 Task: Add an event with the title Product Enhancement Discussion and Roadmap Planning, date ''2023/10/19'', time 9:15 AM to 11:15 AMand add a description: A Monthly Financial Review is a recurring meeting or process where the financial performance and health of an organization are assessed and analyzed. It provides a comprehensive overview of the company''s financial status, including revenue, expenses, profitability, cash flow, and key financial metrics.Select event color  Tangerine . Add location for the event as: 654 Friedrichstraße, Berlin, Germany, logged in from the account softage.5@softage.netand send the event invitation to softage.1@softage.net and softage.2@softage.net. Set a reminder for the event Weekly on Sunday
Action: Mouse moved to (59, 134)
Screenshot: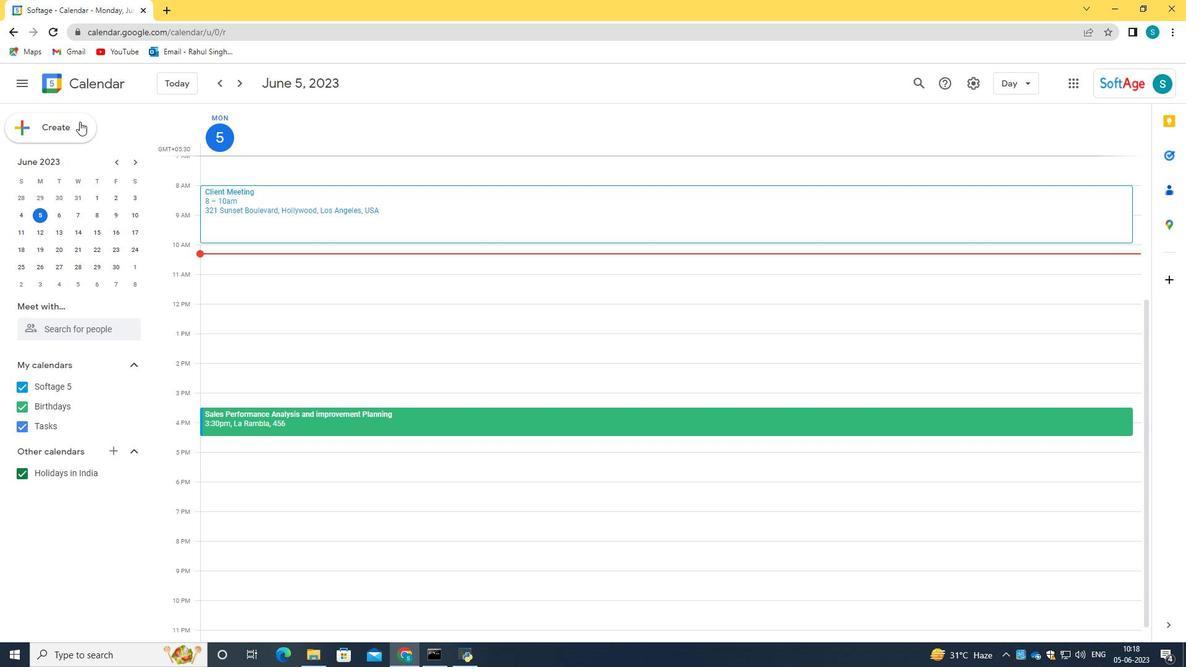 
Action: Mouse pressed left at (59, 134)
Screenshot: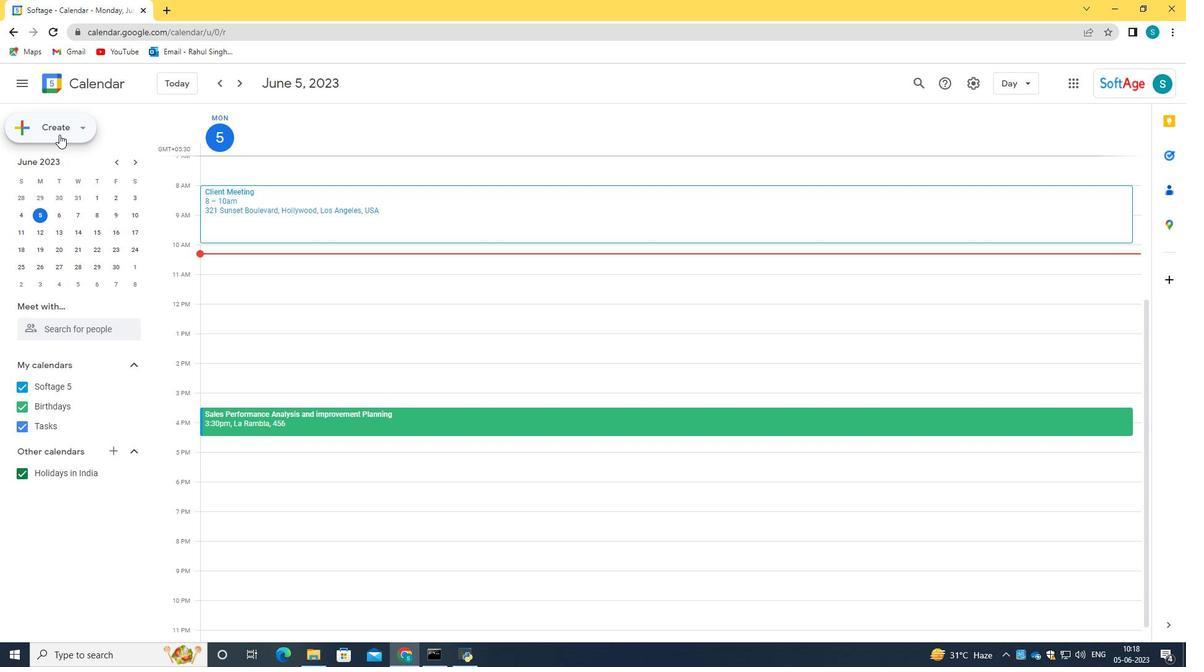 
Action: Mouse moved to (66, 166)
Screenshot: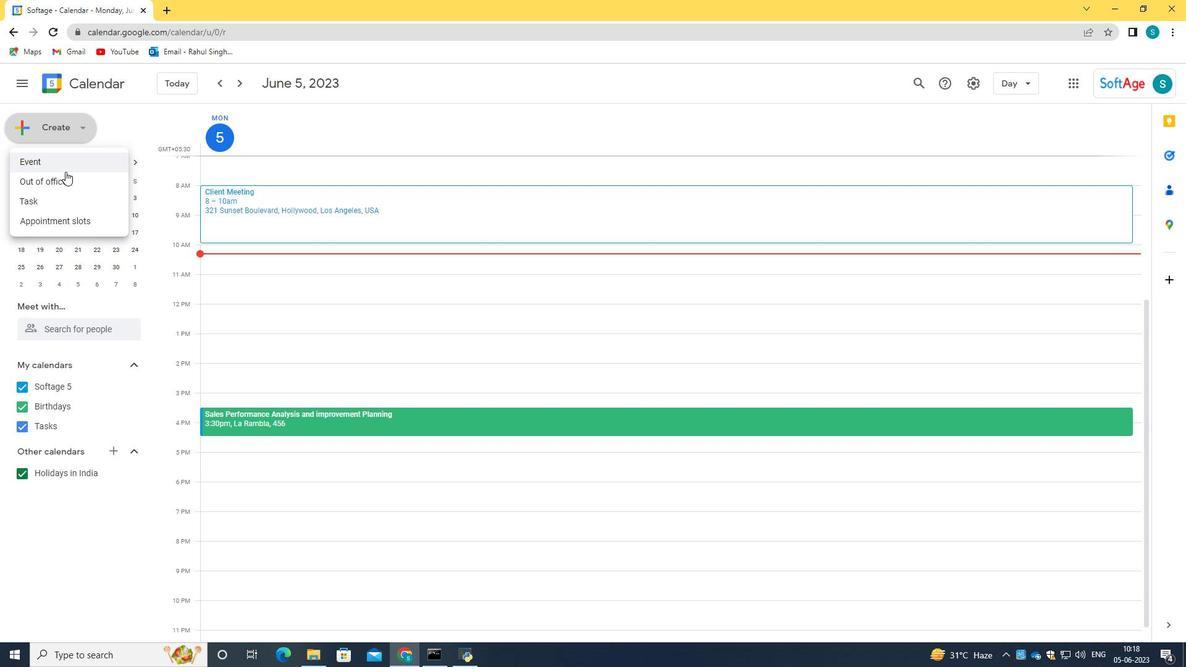 
Action: Mouse pressed left at (66, 166)
Screenshot: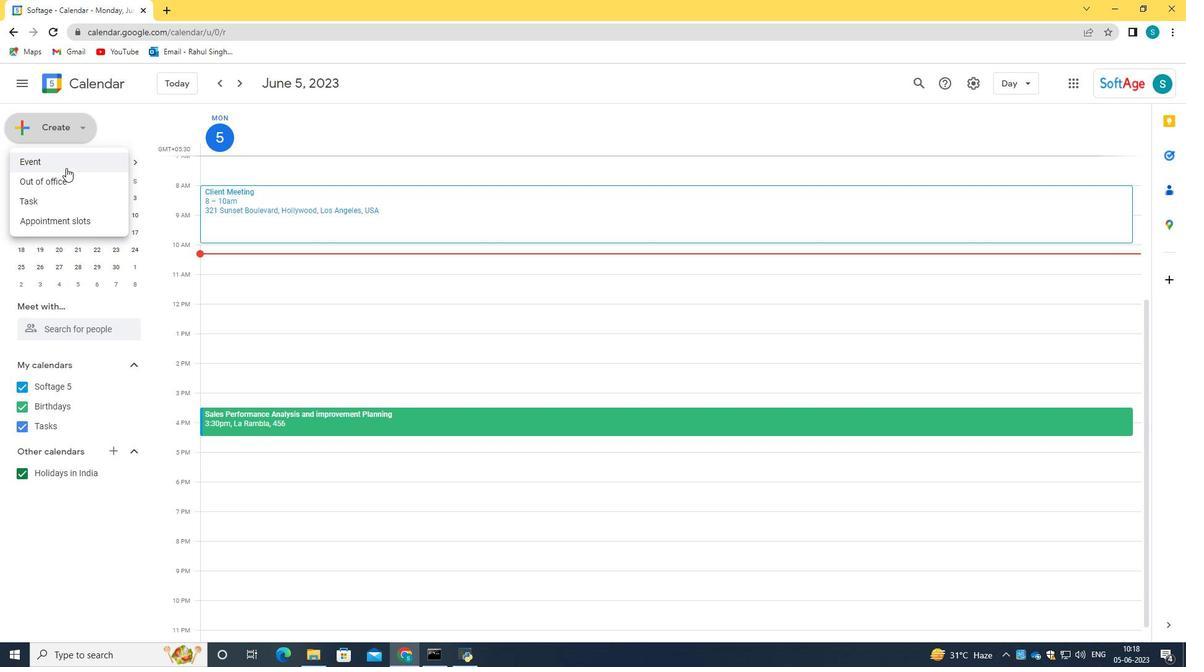 
Action: Mouse moved to (683, 502)
Screenshot: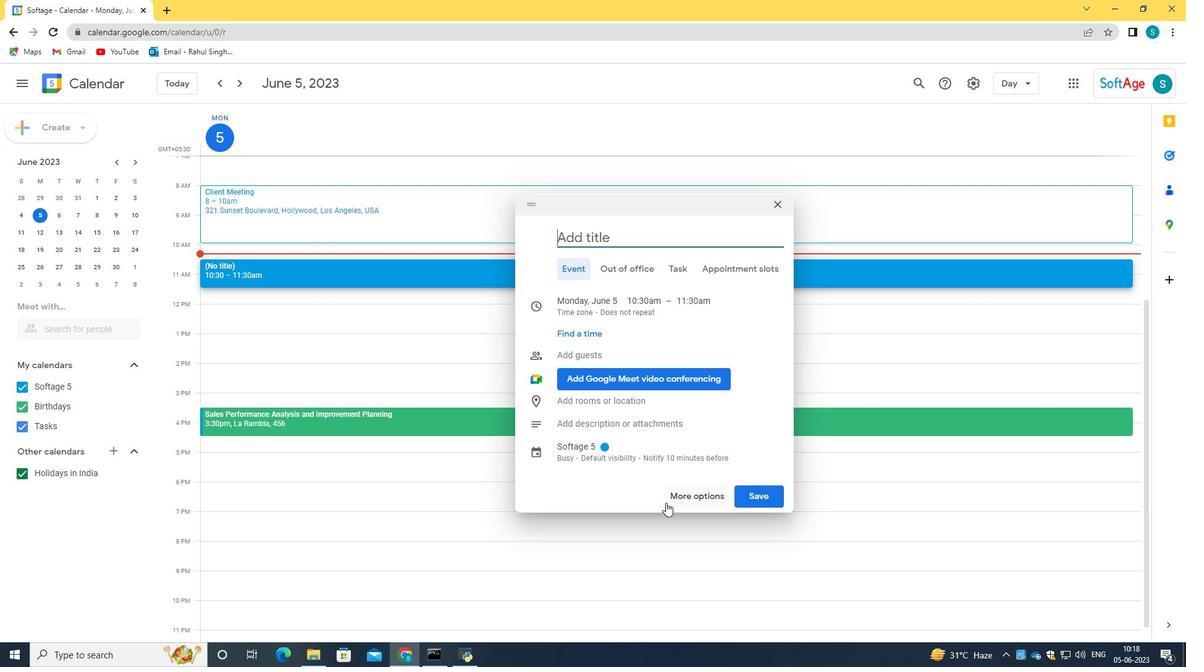 
Action: Mouse pressed left at (683, 502)
Screenshot: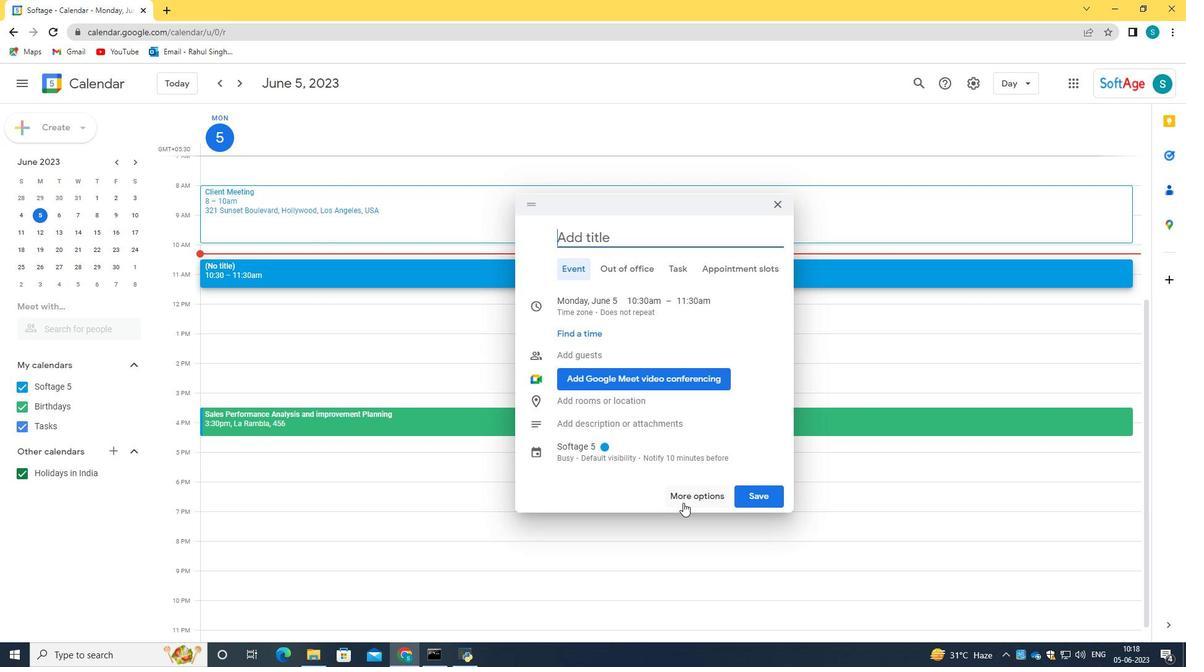 
Action: Mouse moved to (211, 92)
Screenshot: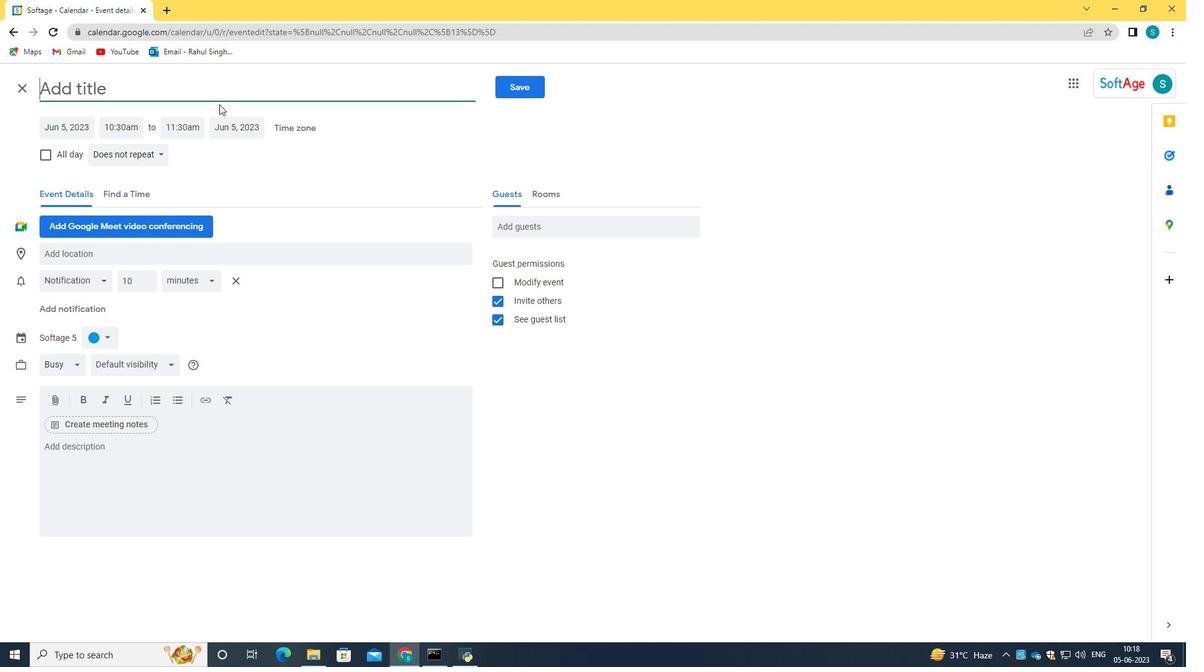 
Action: Mouse pressed left at (211, 92)
Screenshot: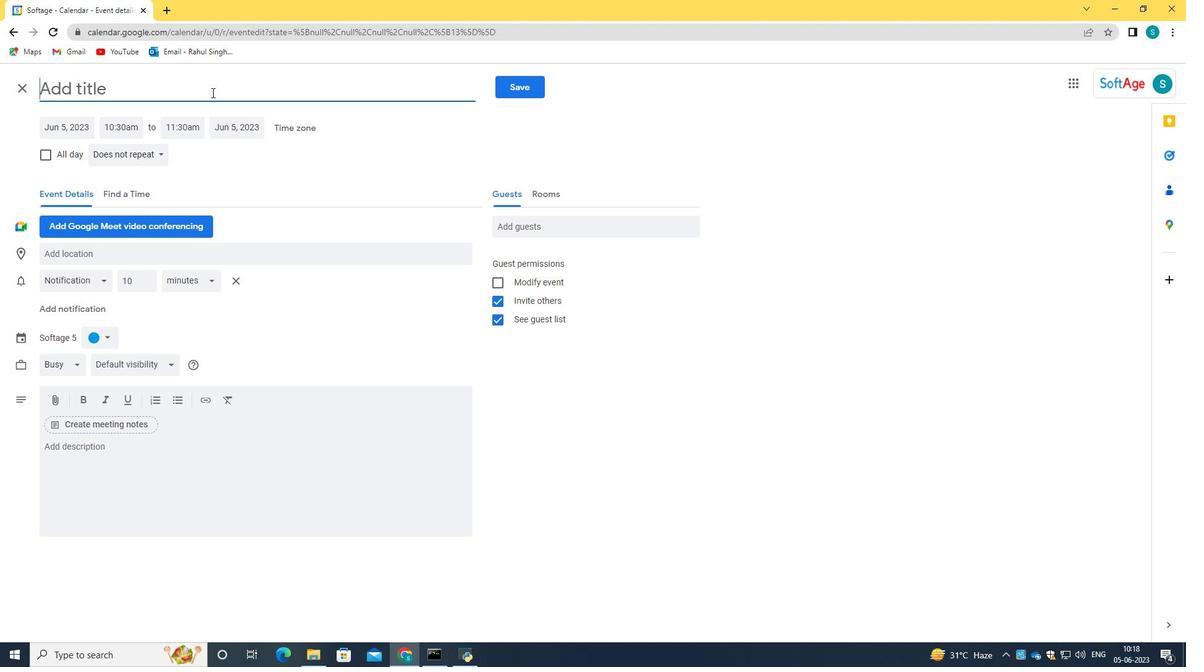 
Action: Key pressed <Key.caps_lock>P<Key.caps_lock>roduct<Key.space><Key.caps_lock>E<Key.caps_lock>nhancement<Key.space><Key.caps_lock>D<Key.caps_lock>iscussion<Key.space>and<Key.space><Key.caps_lock>R<Key.caps_lock>oadmap<Key.space><Key.caps_lock>O<Key.backspace>P<Key.caps_lock>lanning<Key.tab><Key.tab>2023/10/19<Key.tab>9<Key.shift_r><Key.shift_r><Key.shift_r><Key.shift_r><Key.shift_r><Key.shift_r>:15<Key.space>am<Key.tab>11<Key.shift_r>:15<Key.space><Key.shift>am
Screenshot: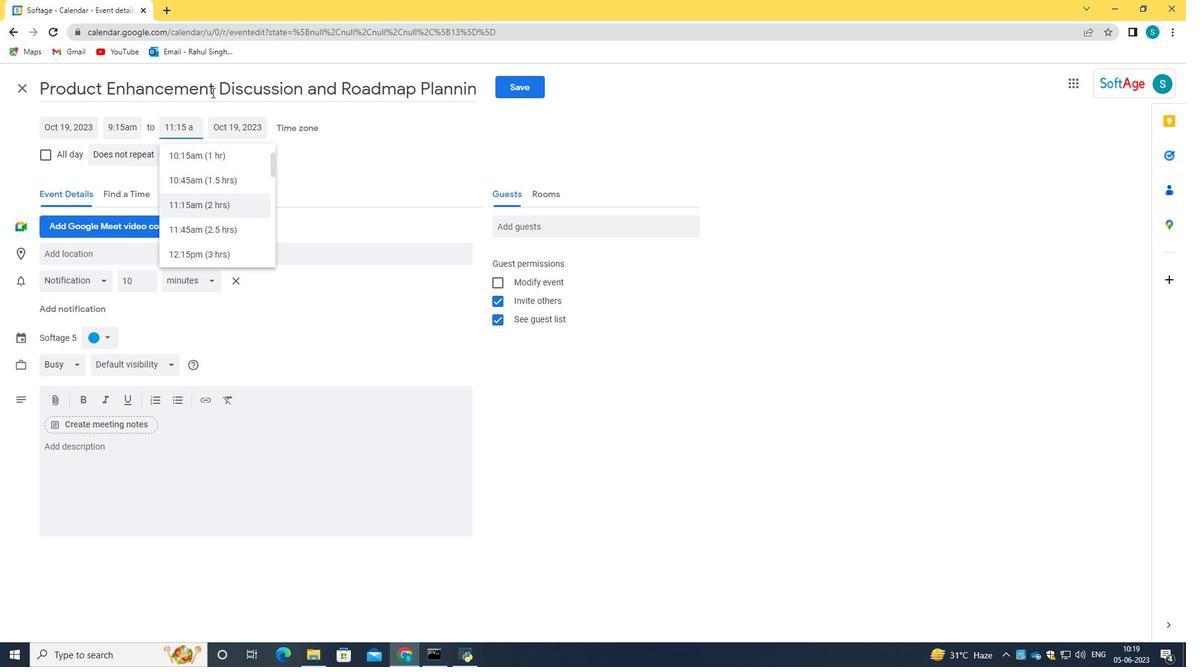 
Action: Mouse moved to (254, 202)
Screenshot: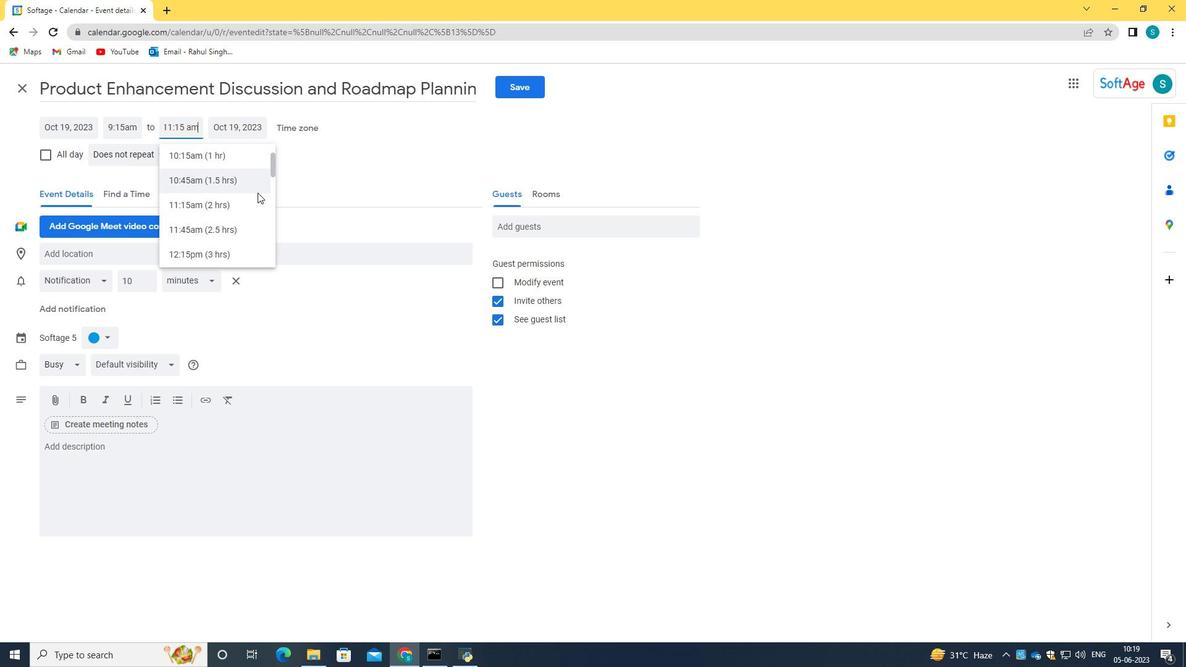 
Action: Mouse pressed left at (254, 202)
Screenshot: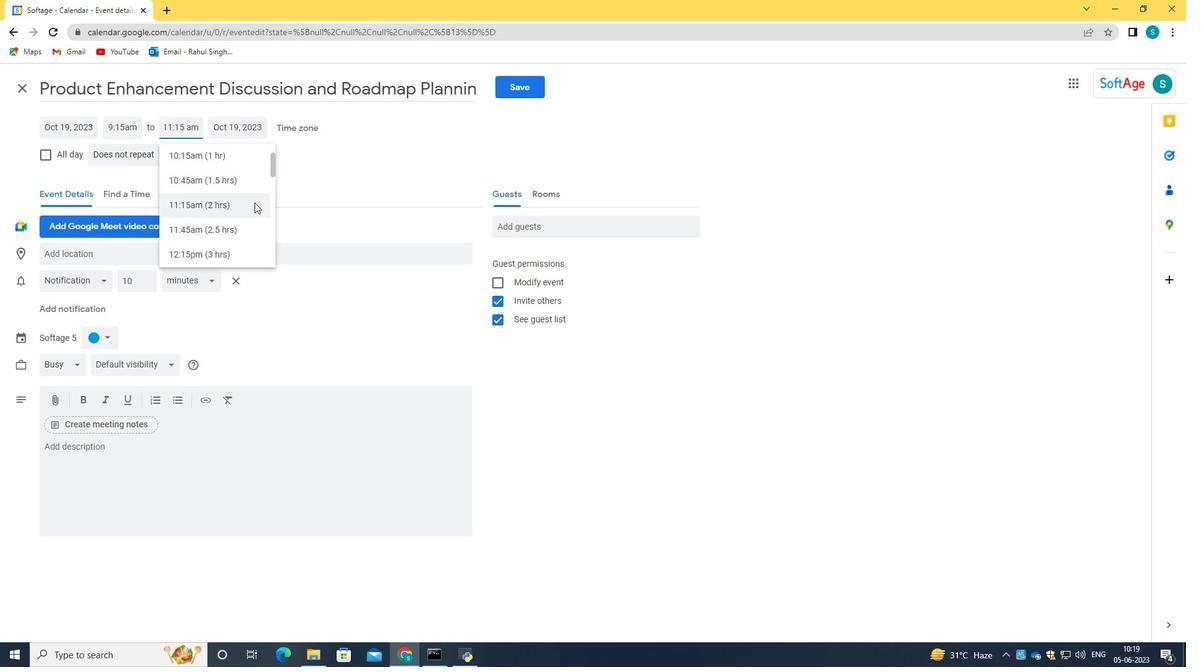 
Action: Mouse moved to (126, 480)
Screenshot: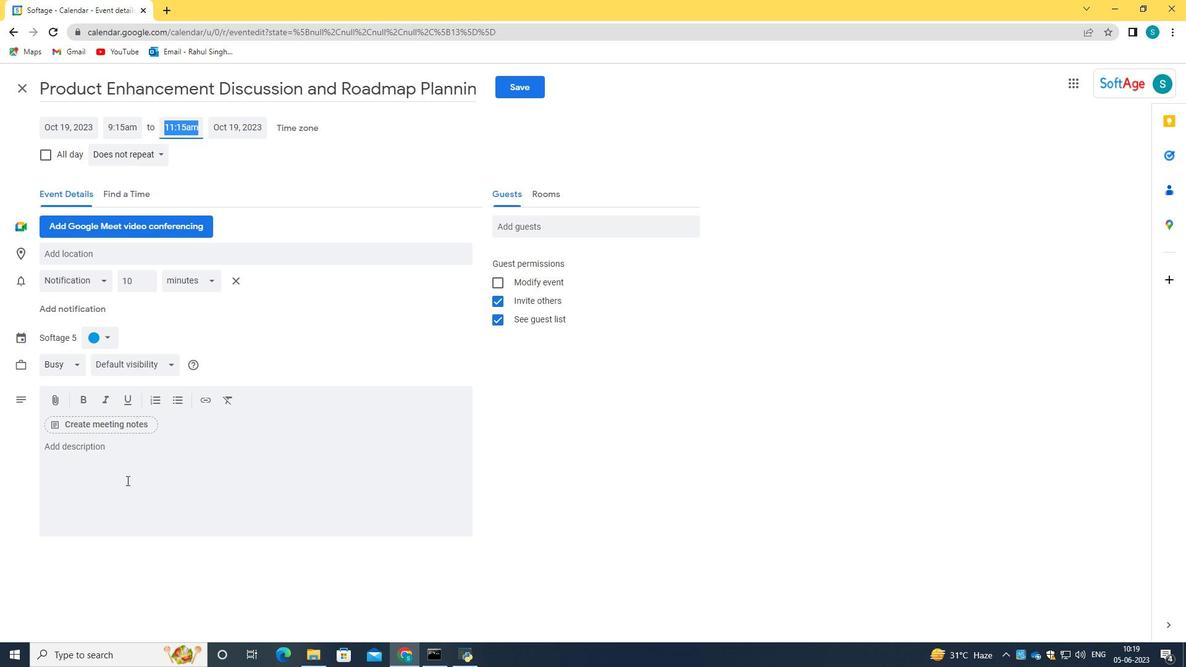 
Action: Mouse pressed left at (126, 480)
Screenshot: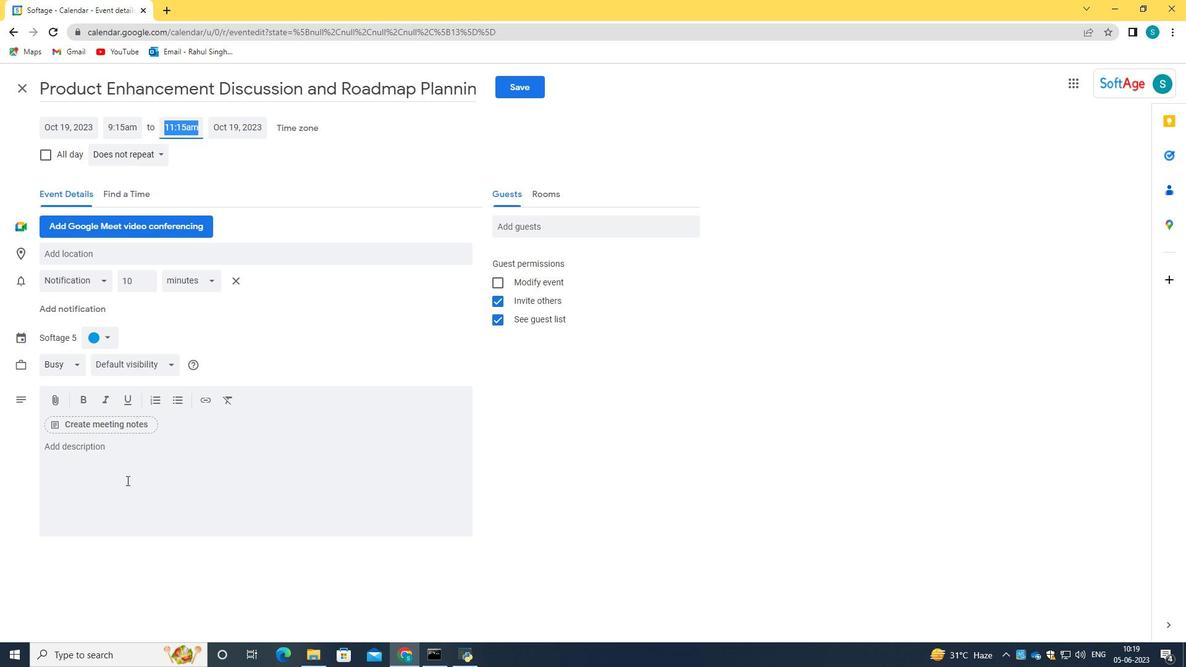 
Action: Key pressed <Key.caps_lock>A<Key.space><Key.caps_lock>m<Key.caps_lock>ON<Key.backspace><Key.backspace><Key.backspace>M<Key.caps_lock>onthlyu<Key.space><Key.backspace><Key.backspace><Key.space><Key.caps_lock>F<Key.caps_lock>o<Key.backspace>inancial<Key.space><Key.caps_lock>R<Key.caps_lock>eview<Key.space>is<Key.space>a<Key.space>recurring<Key.space>meeting<Key.space>or<Key.space>process<Key.space>where<Key.space><Key.space>the<Key.space>financial<Key.space>performance<Key.space>and<Key.space>health<Key.space>of<Key.space>an<Key.space>organization<Key.space>are<Key.space>assessed<Key.space>and<Key.space>analyzed<Key.space><Key.backspace><Key.backspace><Key.backspace><Key.backspace><Key.backspace><Key.backspace>lyzed.<Key.space><Key.caps_lock>I<Key.caps_lock>t<Key.space>
Screenshot: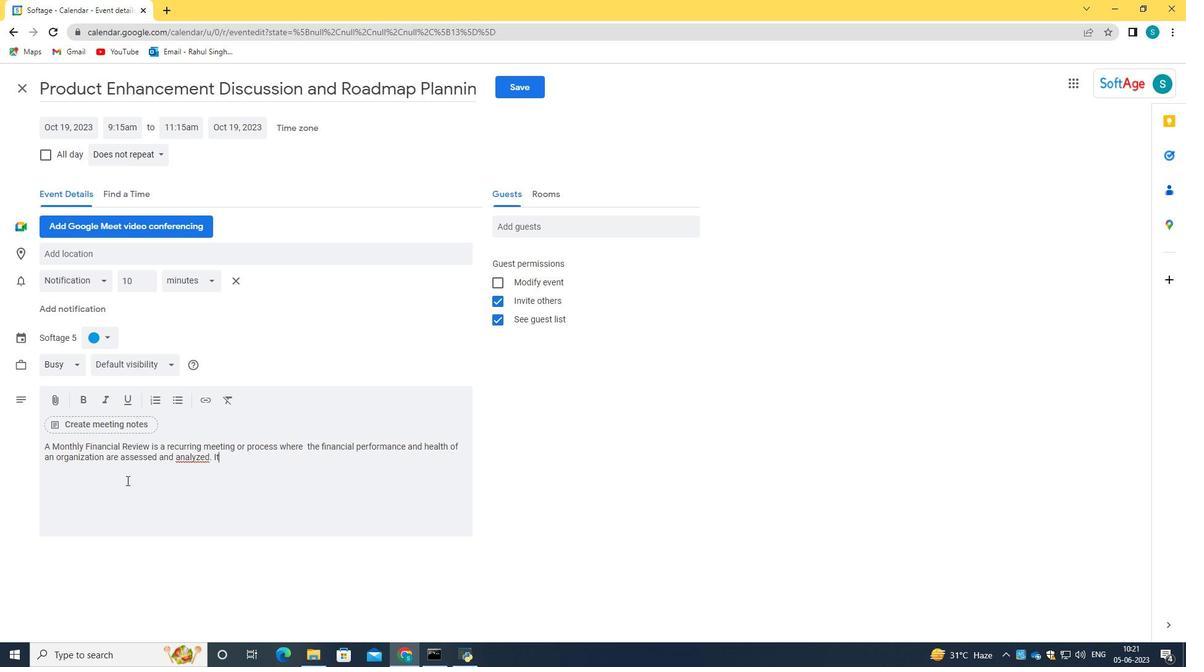 
Action: Mouse moved to (192, 454)
Screenshot: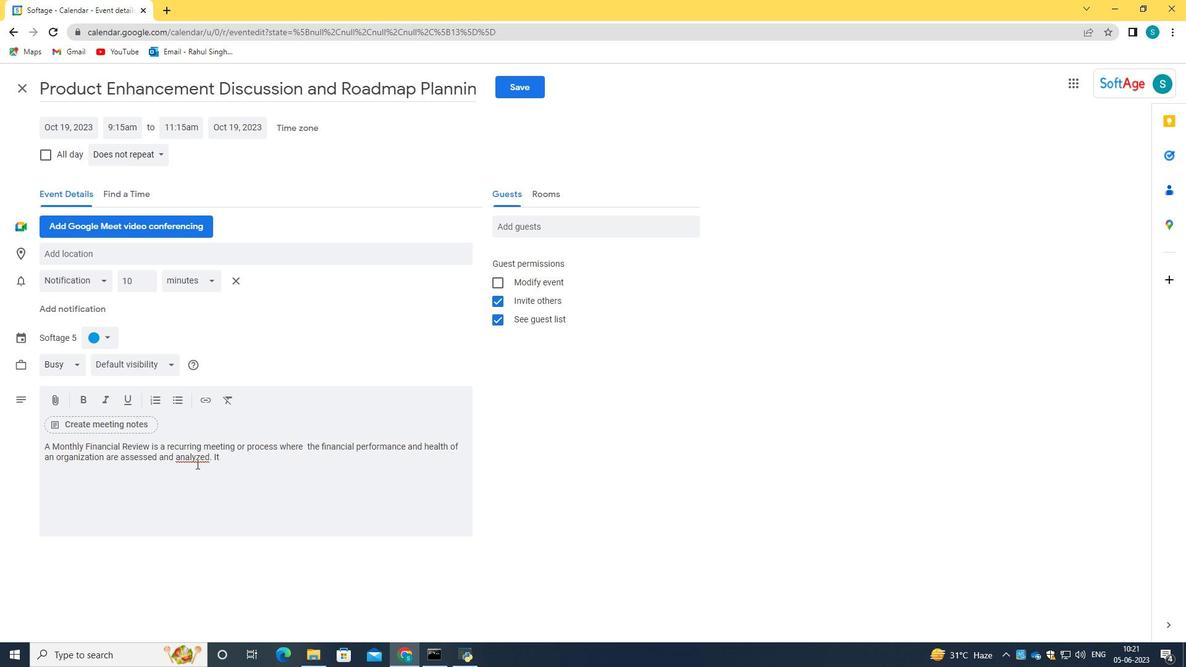 
Action: Mouse pressed right at (192, 454)
Screenshot: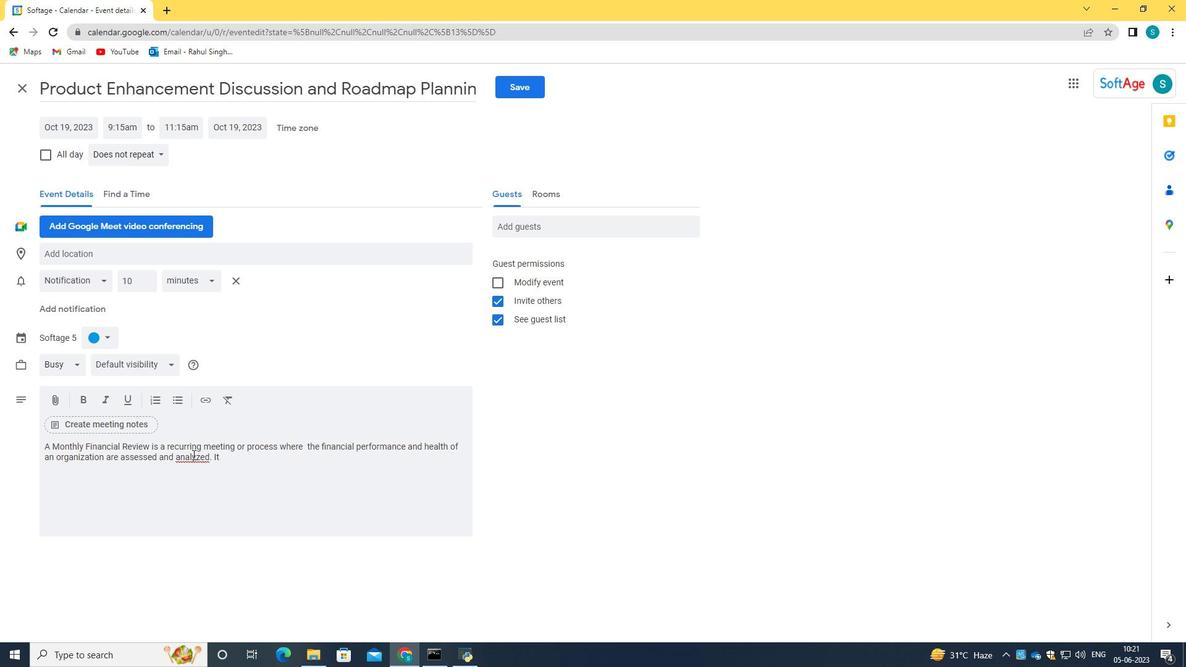 
Action: Mouse moved to (248, 301)
Screenshot: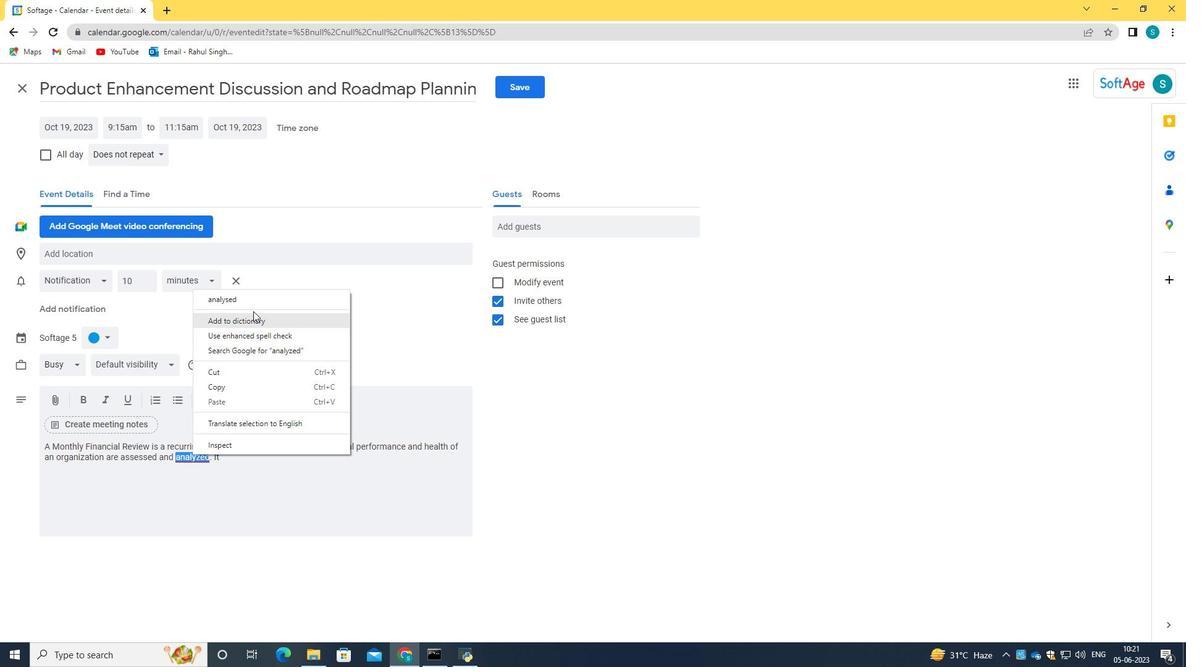 
Action: Mouse pressed left at (248, 301)
Screenshot: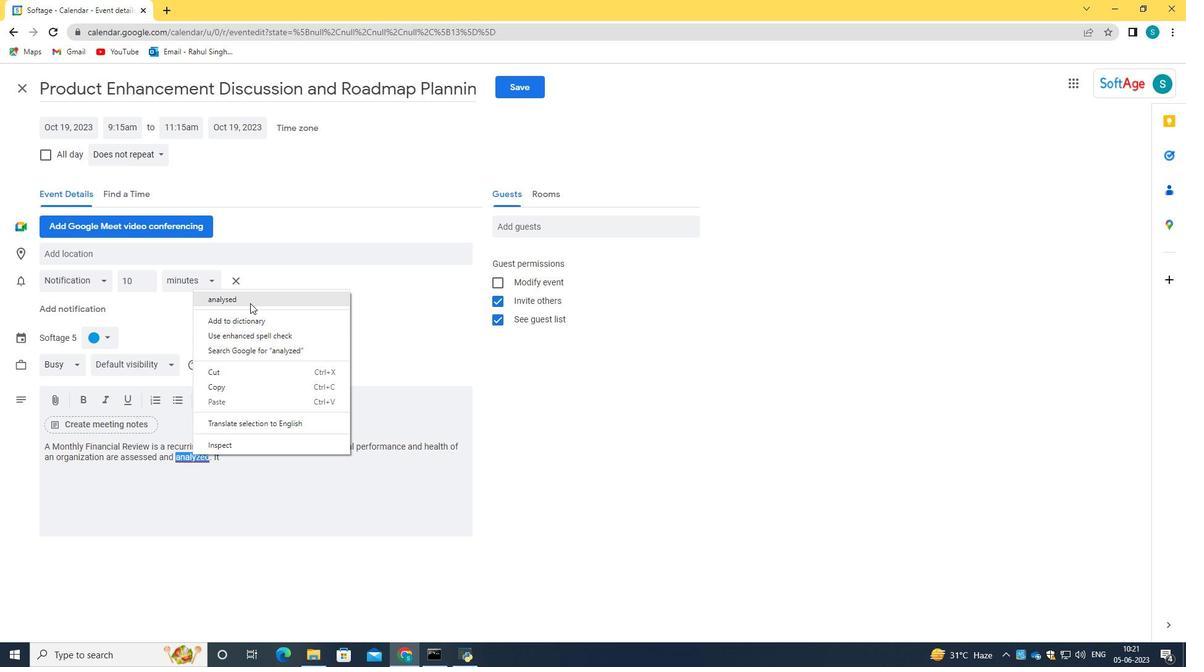 
Action: Mouse moved to (246, 463)
Screenshot: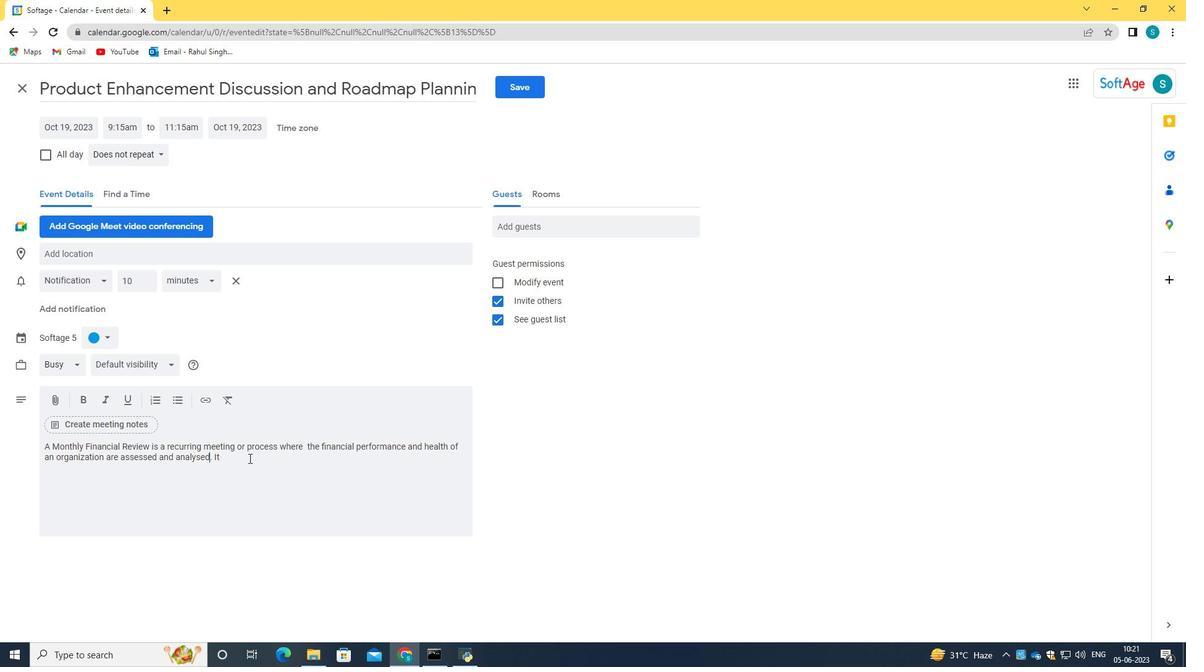 
Action: Mouse pressed left at (246, 463)
Screenshot: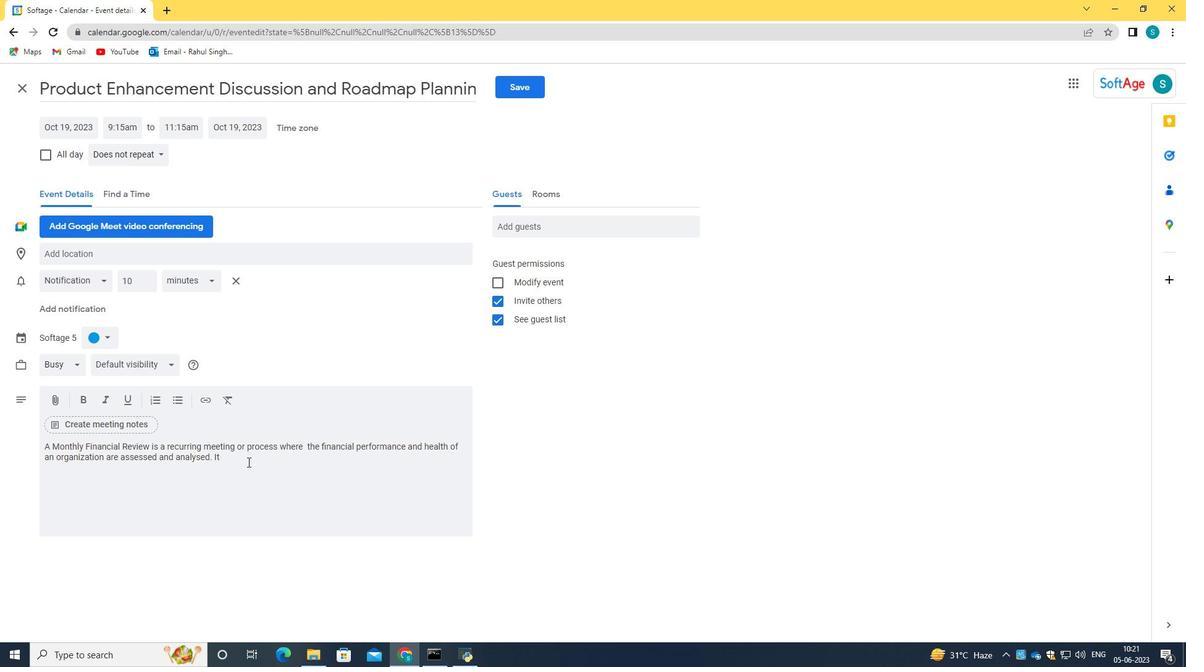 
Action: Key pressed provide<Key.space><Key.backspace>s<Key.space>a<Key.space>comprehensive<Key.space>overview<Key.space>of<Key.space>the<Key.space>company's<Key.space><Key.space><Key.backspace><Key.space>j<Key.backspace>in<Key.space><Key.backspace><Key.backspace><Key.backspace><Key.space><Key.backspace><Key.backspace><Key.backspace><Key.backspace><Key.backspace>'<Key.space><Key.backspace>s<Key.space>financial<Key.space>stau<Key.backspace>tus<Key.space>,<Key.space>including<Key.space>revenue<Key.space>,<Key.space>expense<Key.space><Key.backspace>,<Key.space>profitability,<Key.space>cash<Key.space>flow,<Key.space>and<Key.space>key<Key.space>finanicial<Key.space><Key.backspace><Key.backspace><Key.backspace><Key.backspace><Key.backspace><Key.backspace>cial<Key.space>metrics.
Screenshot: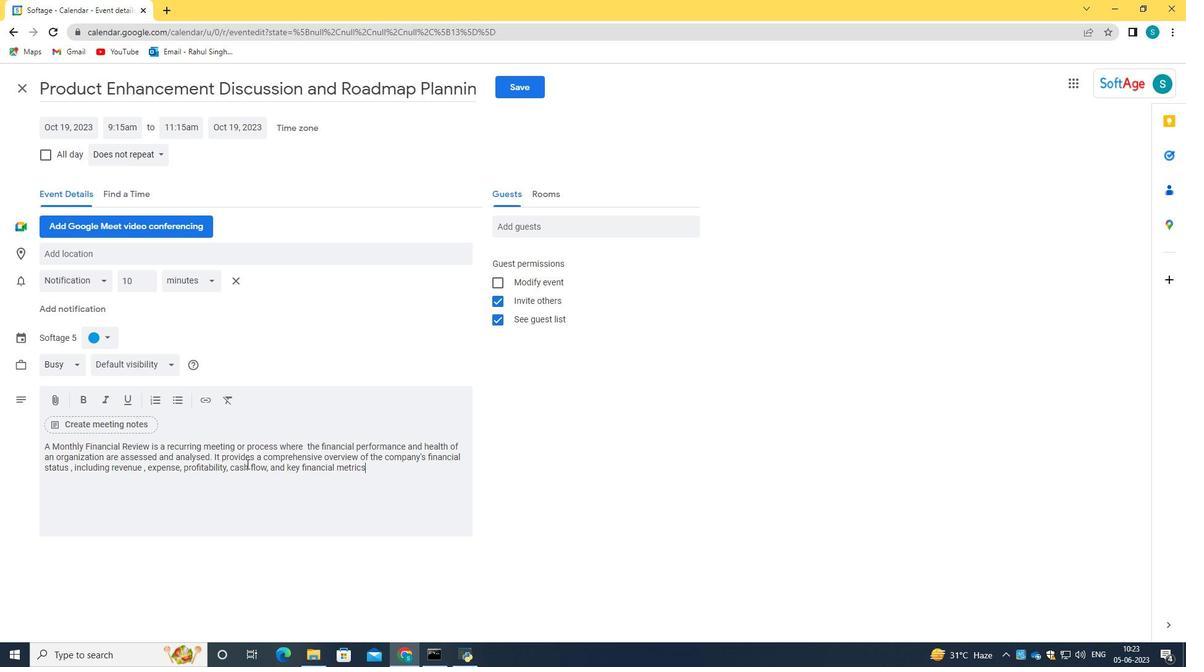 
Action: Mouse moved to (95, 343)
Screenshot: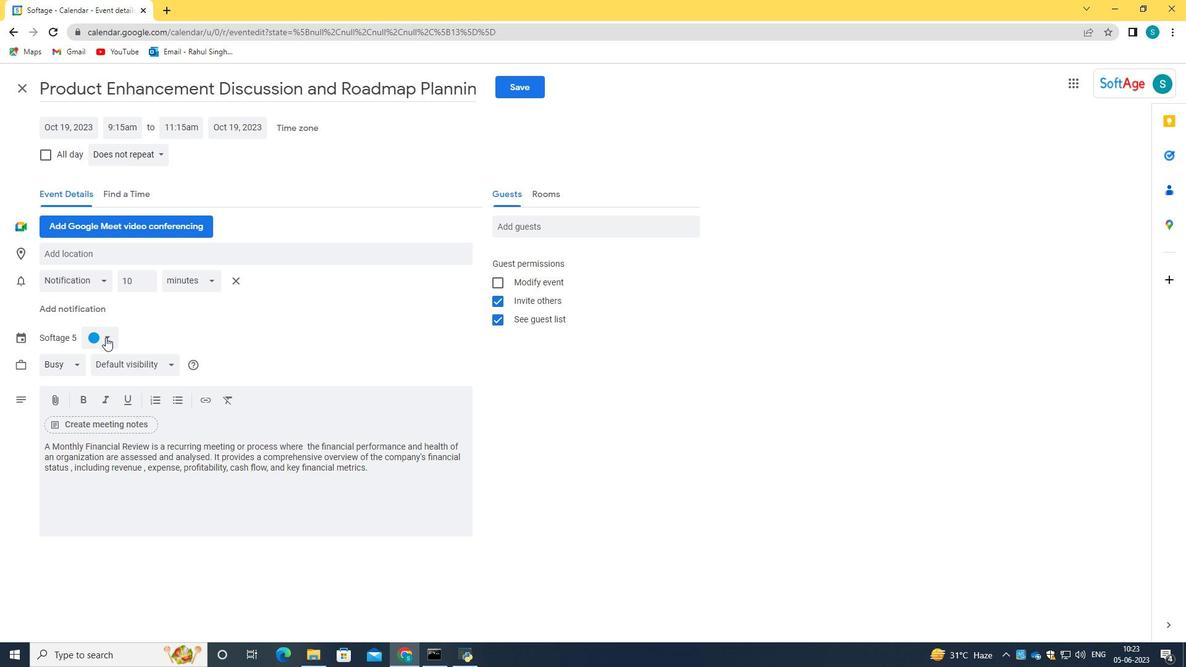 
Action: Mouse pressed left at (95, 343)
Screenshot: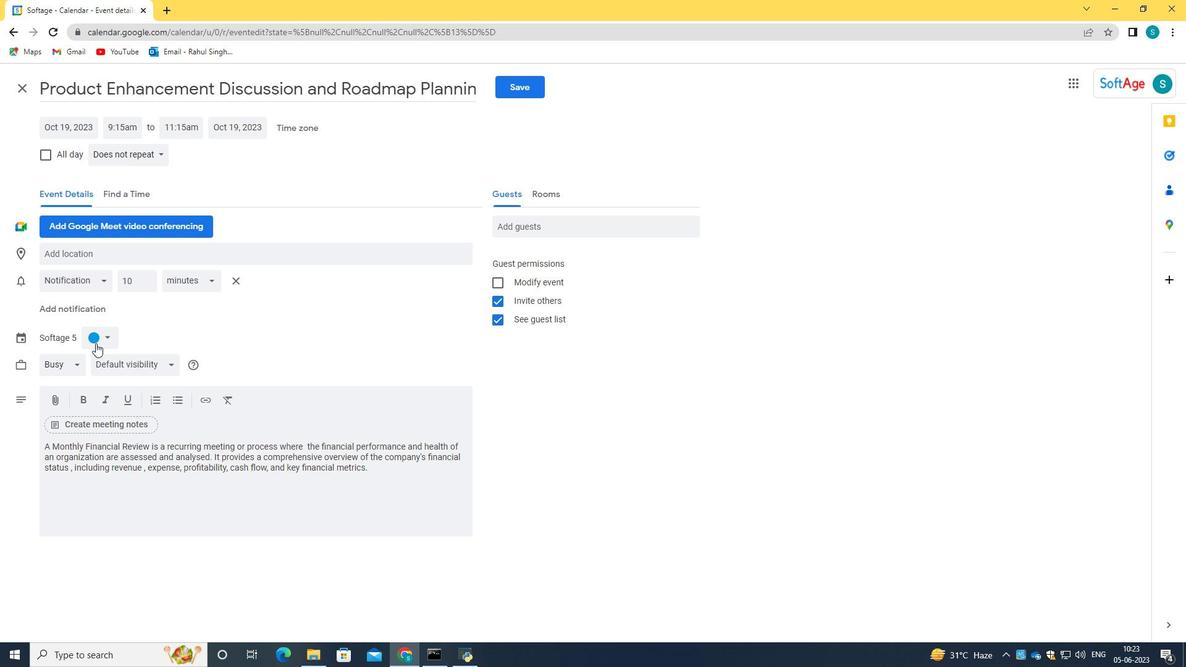
Action: Mouse moved to (94, 351)
Screenshot: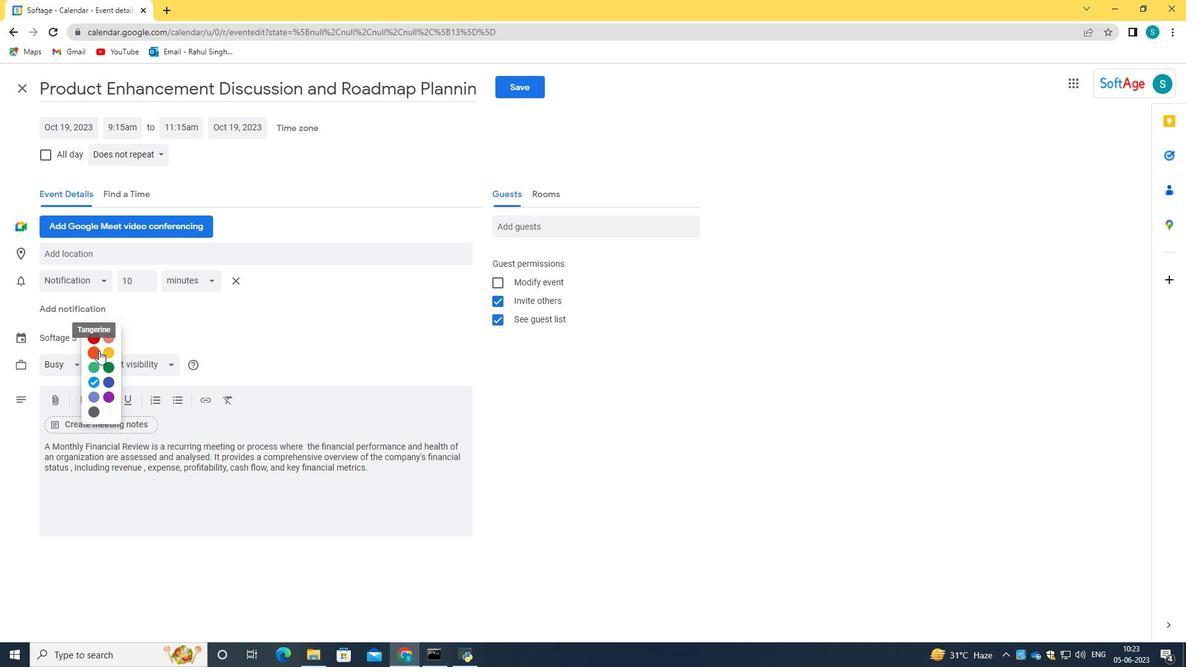 
Action: Mouse pressed left at (94, 351)
Screenshot: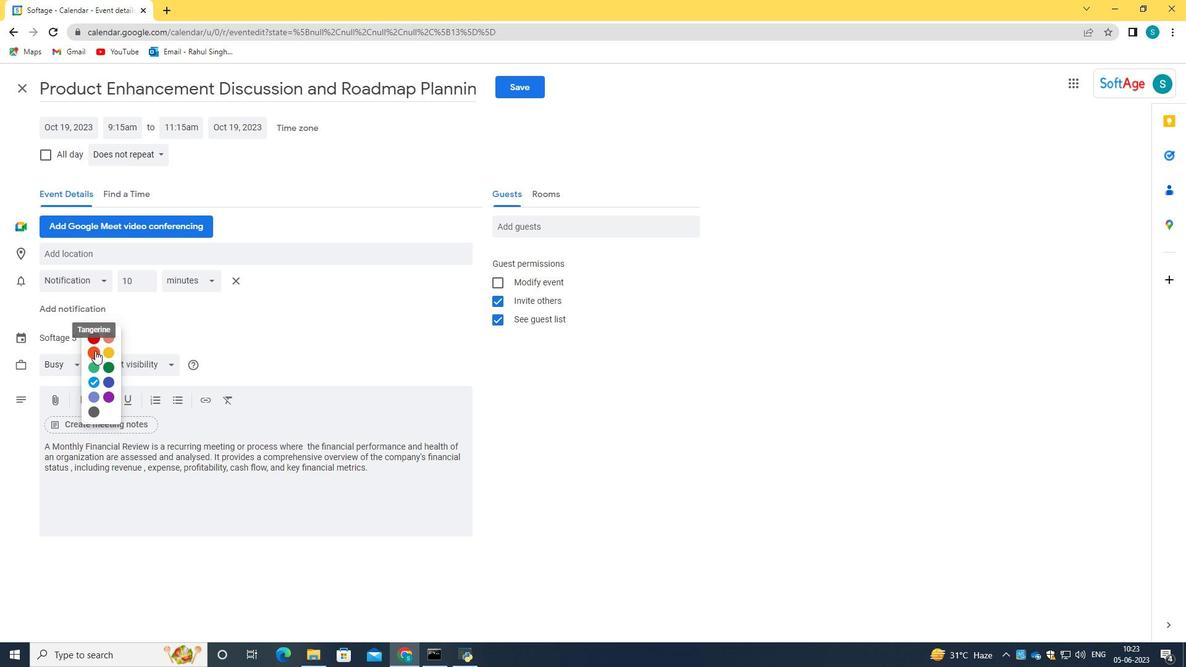 
Action: Mouse moved to (84, 248)
Screenshot: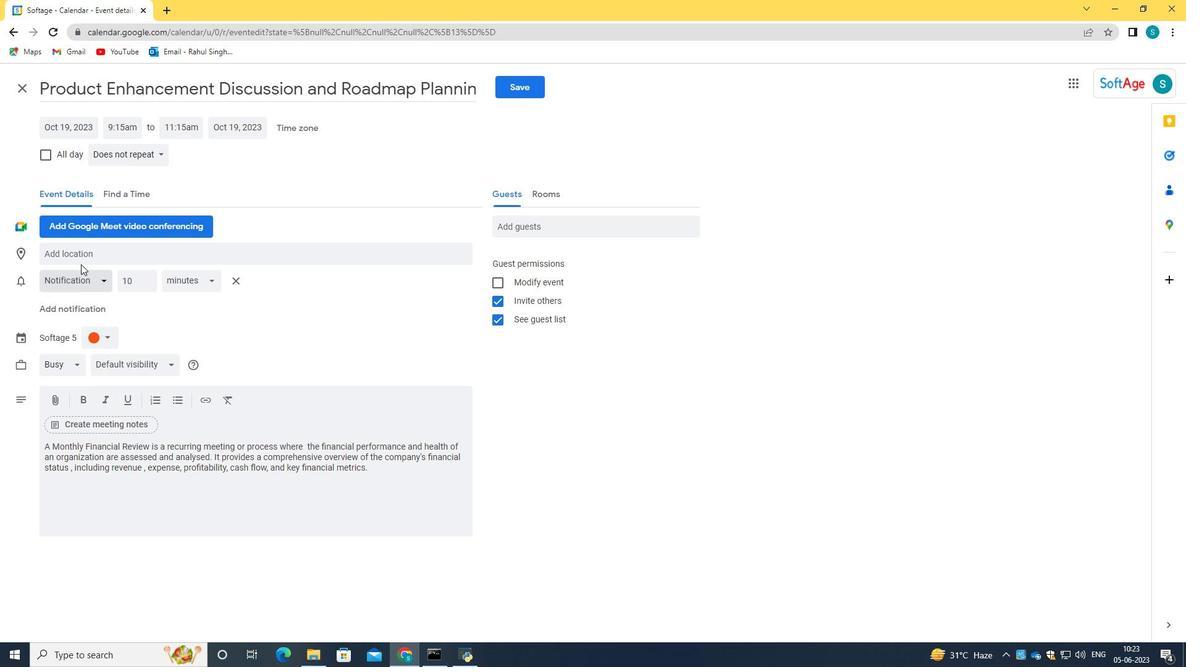 
Action: Mouse pressed left at (84, 248)
Screenshot: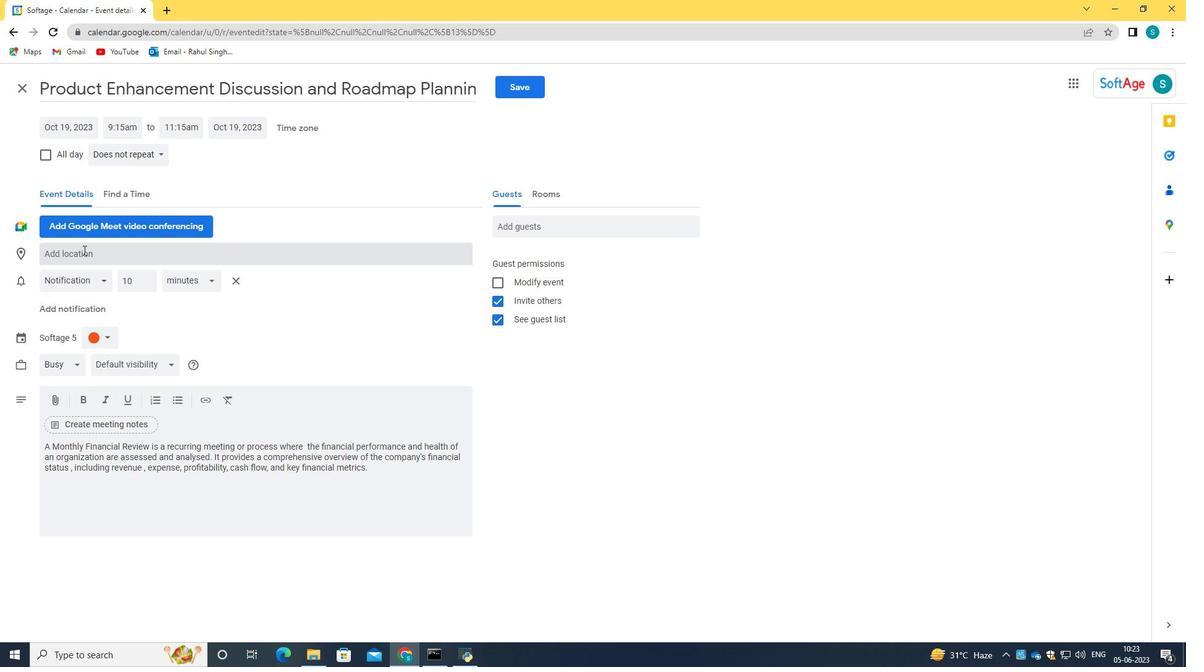 
Action: Key pressed 654<Key.space><Key.space><Key.caps_lock>F<Key.caps_lock>riedrichstra<Key.caps_lock>B<Key.caps_lock>e<Key.space>,<Key.space><Key.caps_lock>B
Screenshot: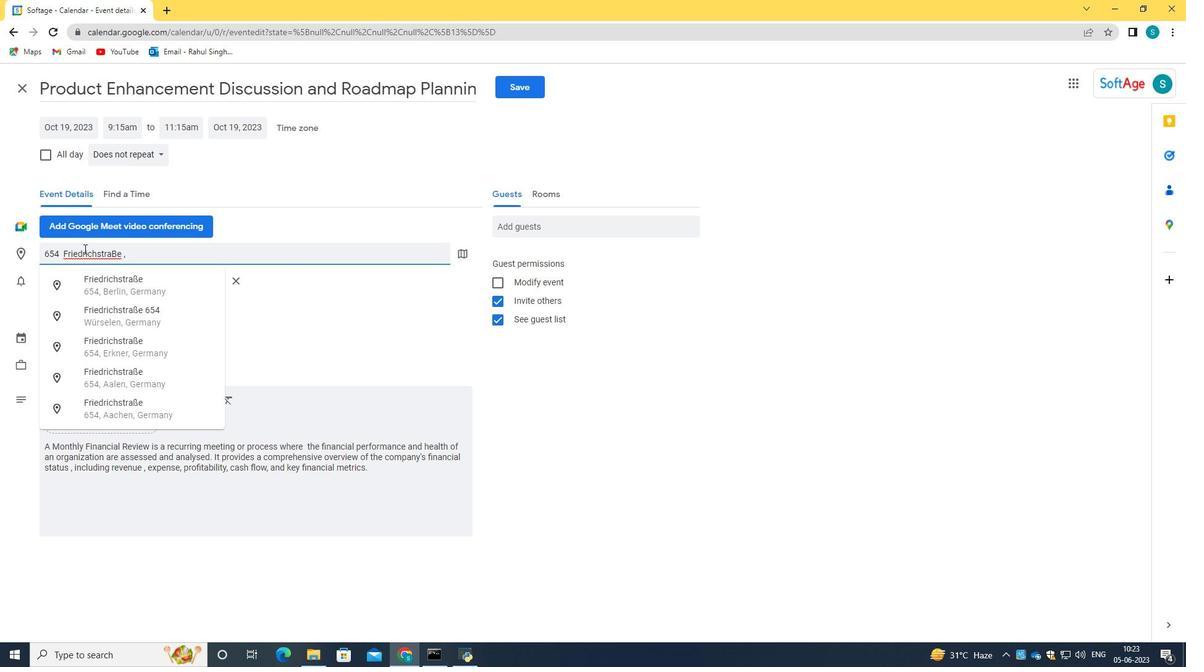 
Action: Mouse moved to (116, 287)
Screenshot: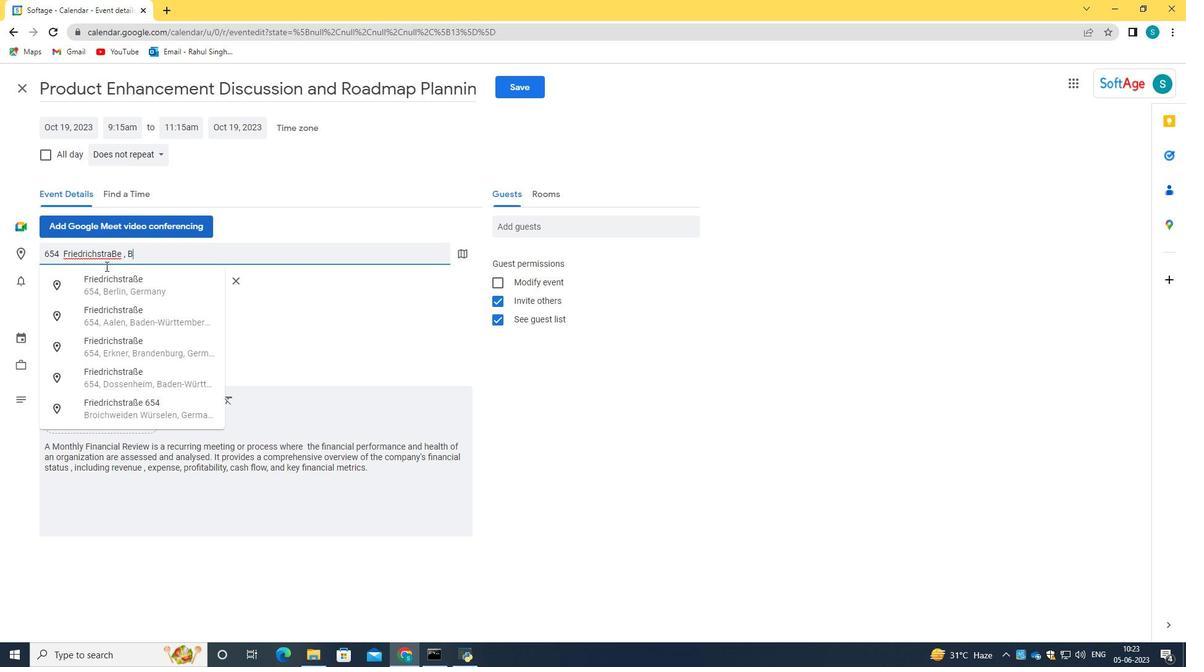 
Action: Mouse pressed left at (116, 287)
Screenshot: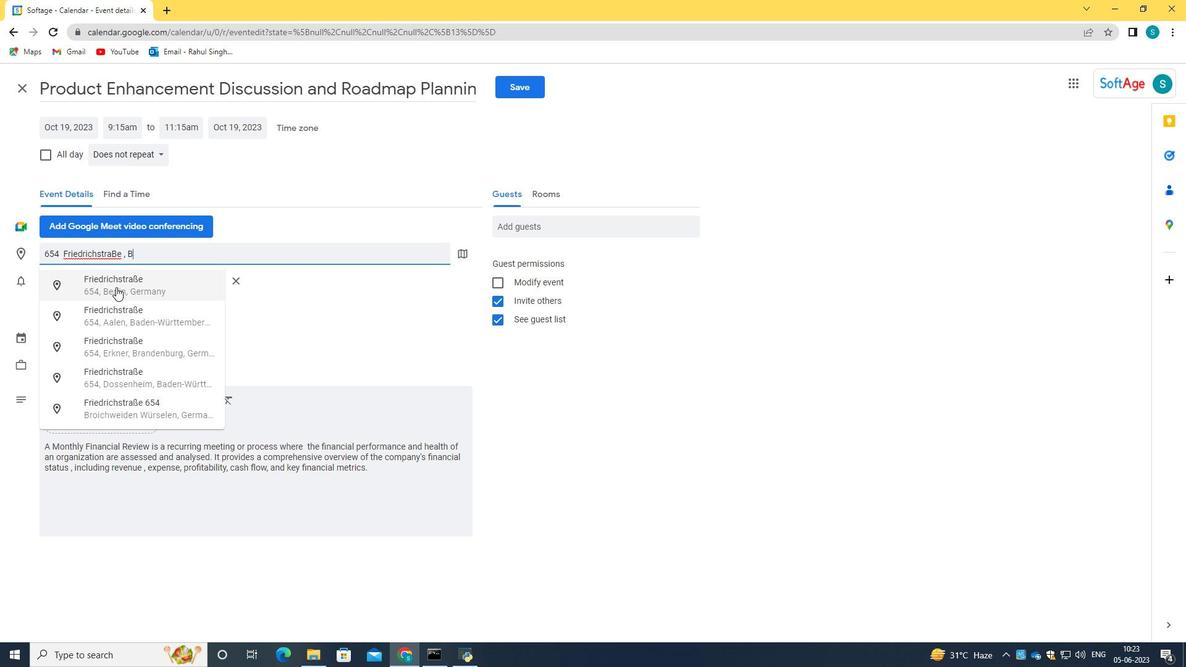 
Action: Mouse moved to (565, 227)
Screenshot: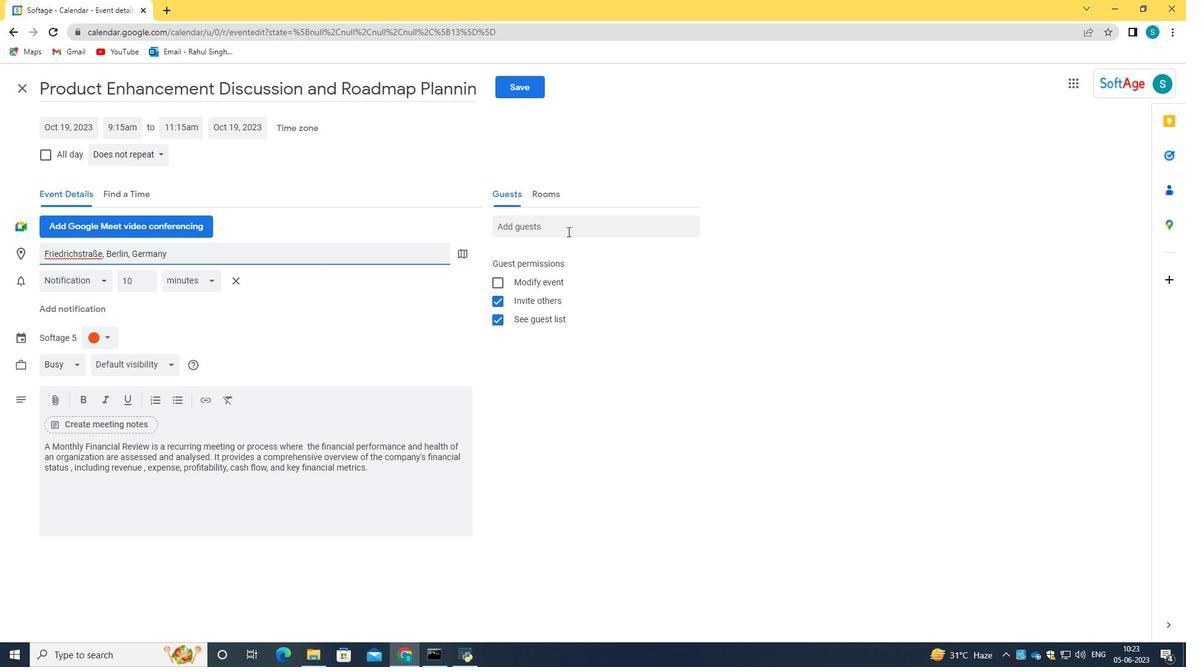 
Action: Mouse pressed left at (565, 227)
Screenshot: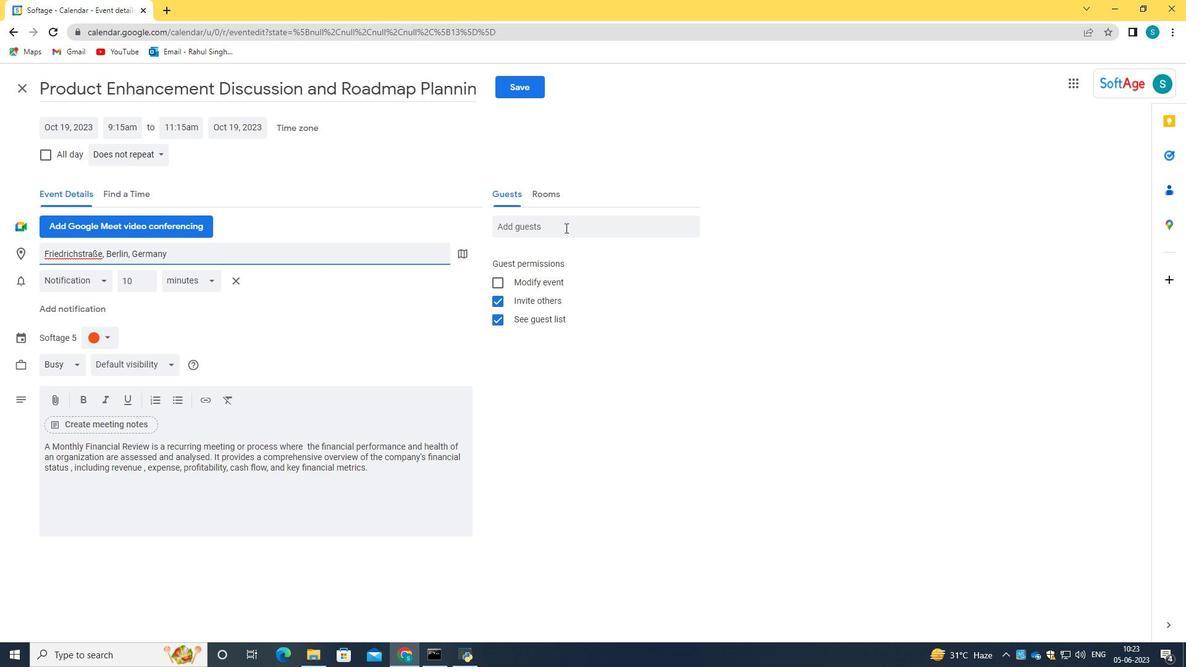 
Action: Key pressed SOFTAGE.1<Key.shift>@SP<Key.backspace><Key.backspace><Key.backspace><Key.backspace><Key.backspace><Key.backspace><Key.backspace><Key.backspace><Key.backspace><Key.backspace><Key.backspace><Key.backspace><Key.backspace><Key.backspace><Key.backspace><Key.caps_lock>softage.1<Key.shift>@softage.net<Key.tab>softage.2<Key.shift>@sp<Key.backspace>od<Key.backspace>ftage.net
Screenshot: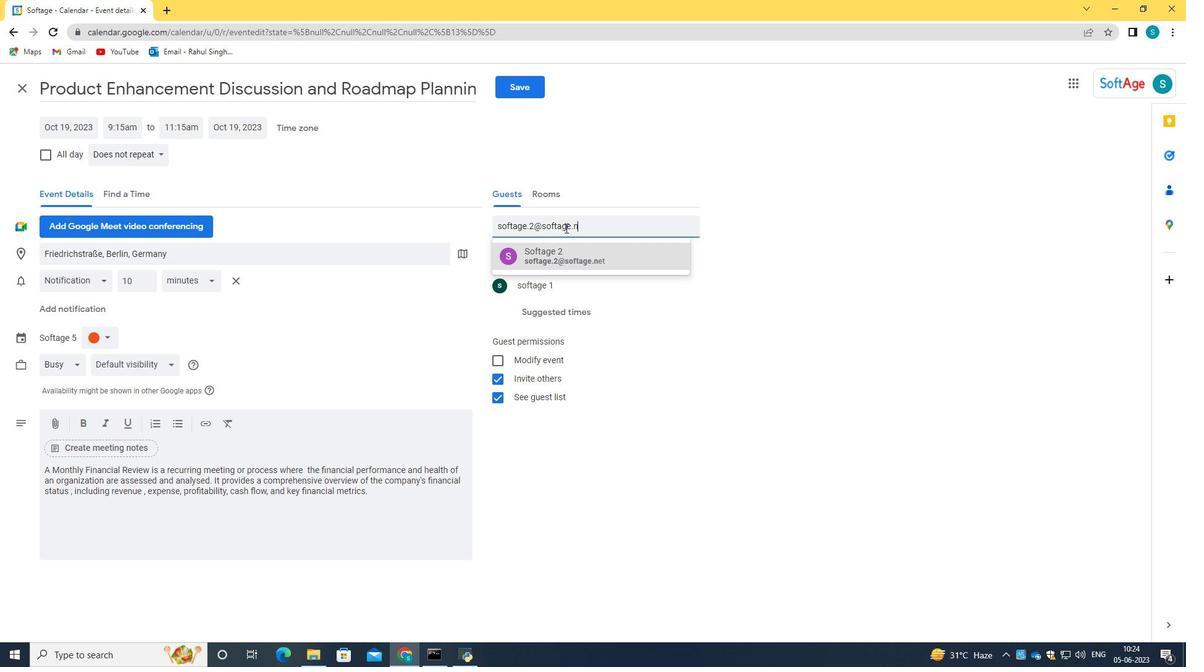
Action: Mouse moved to (567, 252)
Screenshot: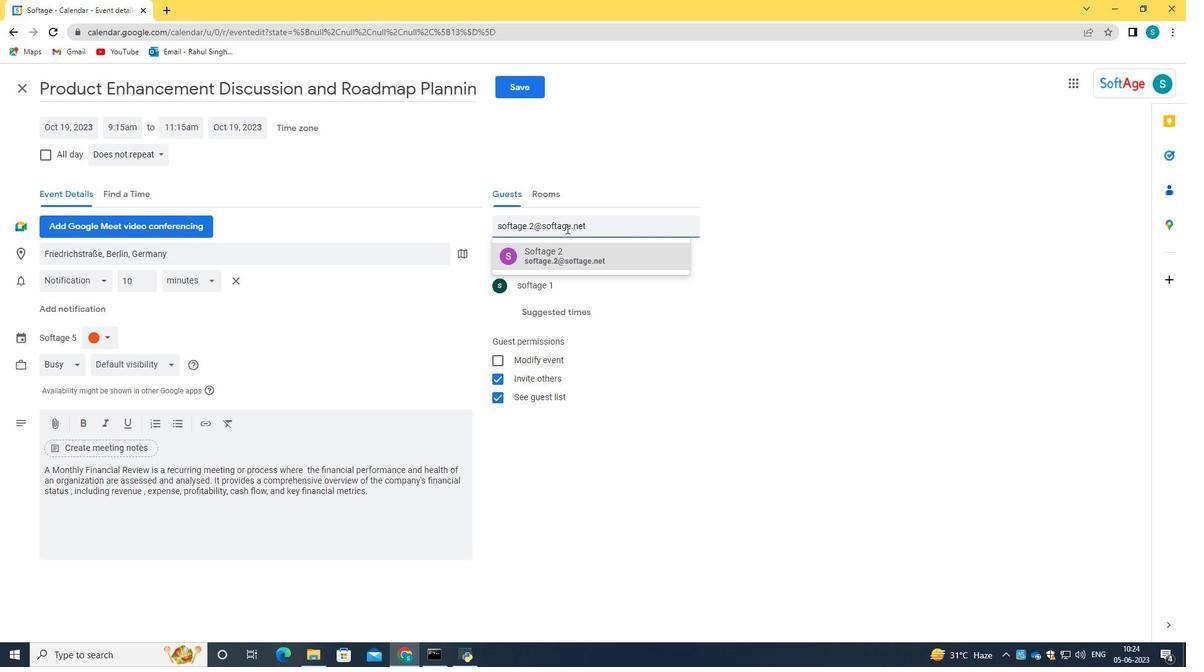
Action: Mouse pressed left at (567, 252)
Screenshot: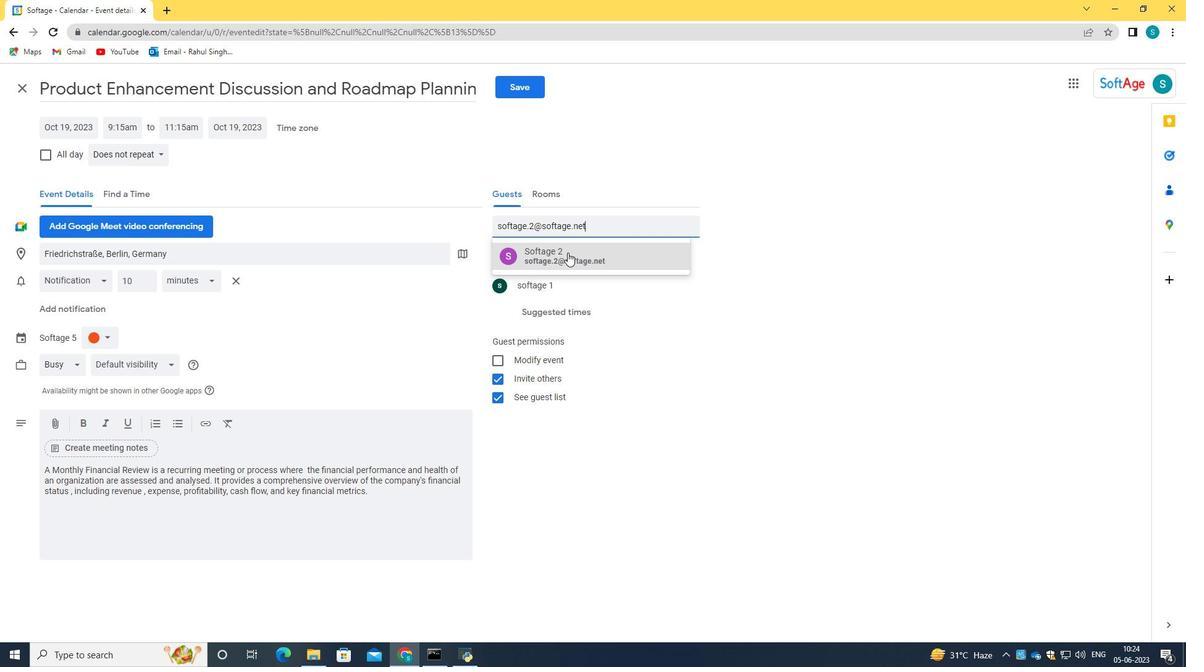 
Action: Mouse moved to (679, 394)
Screenshot: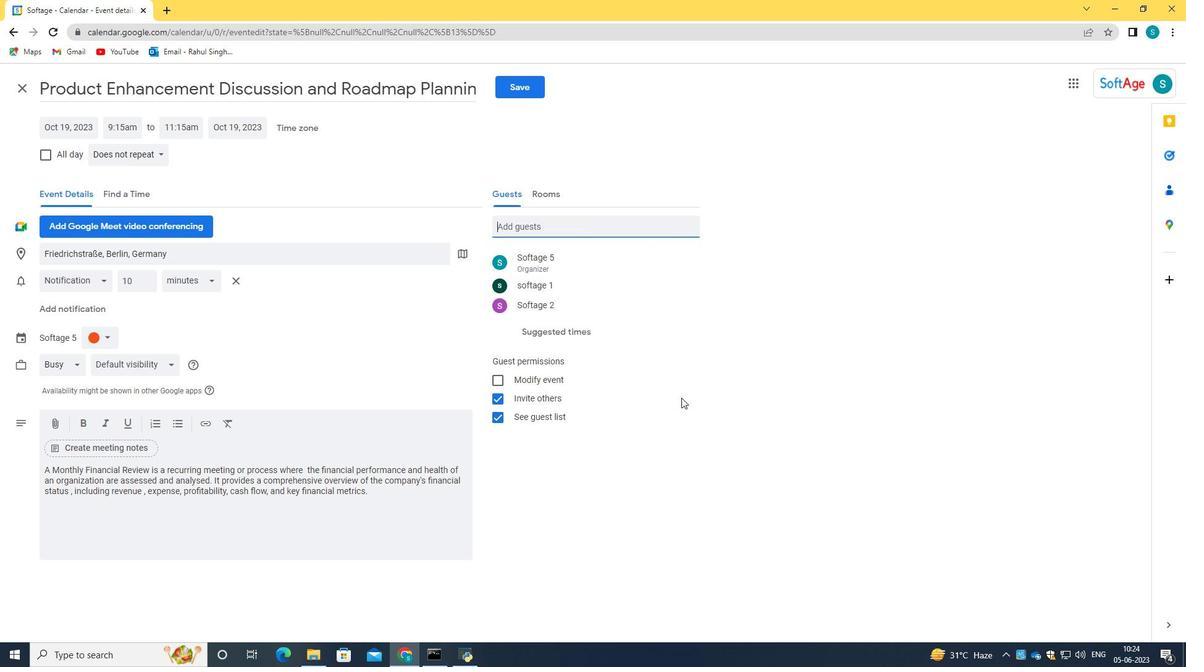 
Action: Mouse pressed left at (679, 394)
Screenshot: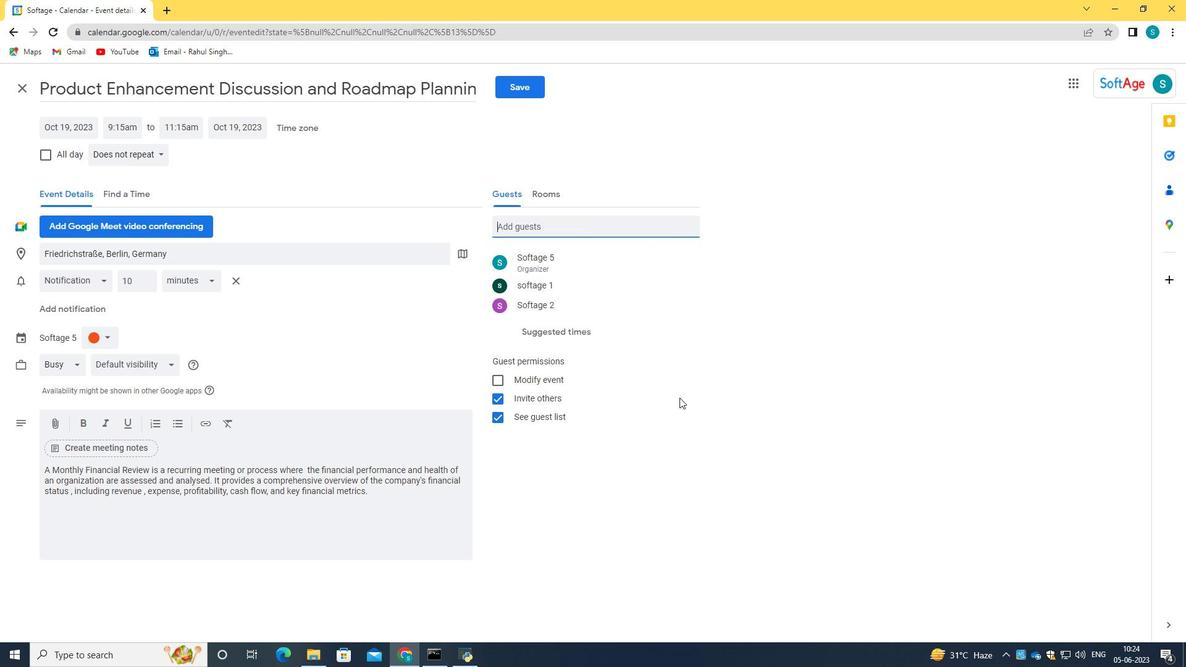 
Action: Mouse moved to (135, 155)
Screenshot: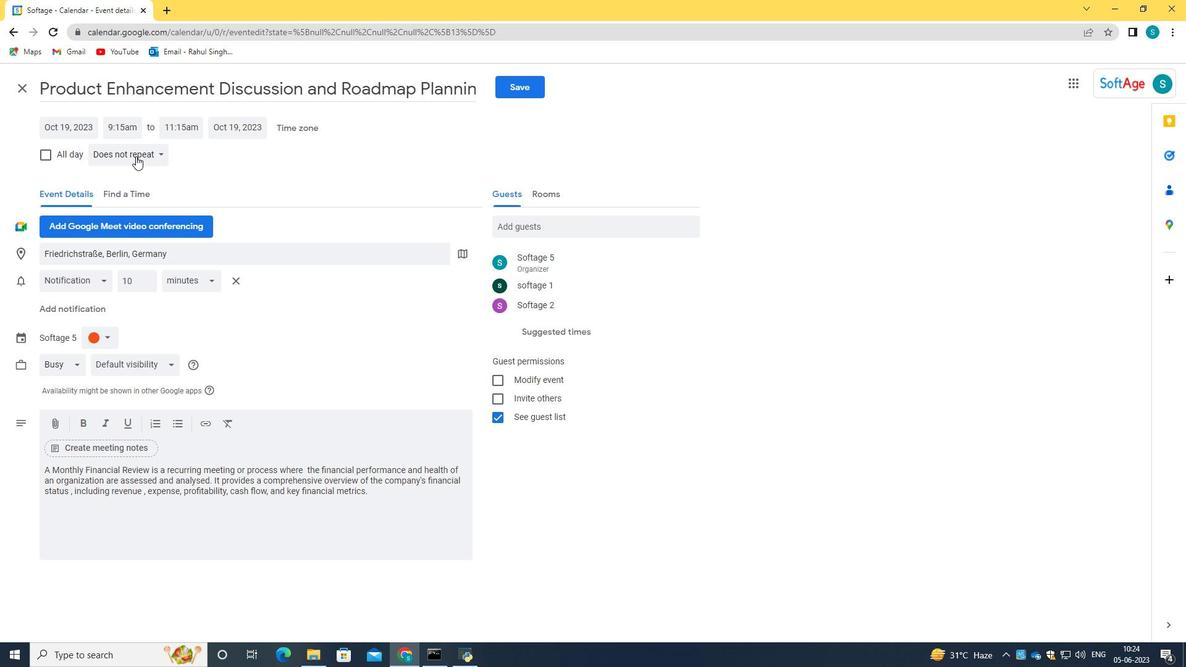 
Action: Mouse pressed left at (135, 155)
Screenshot: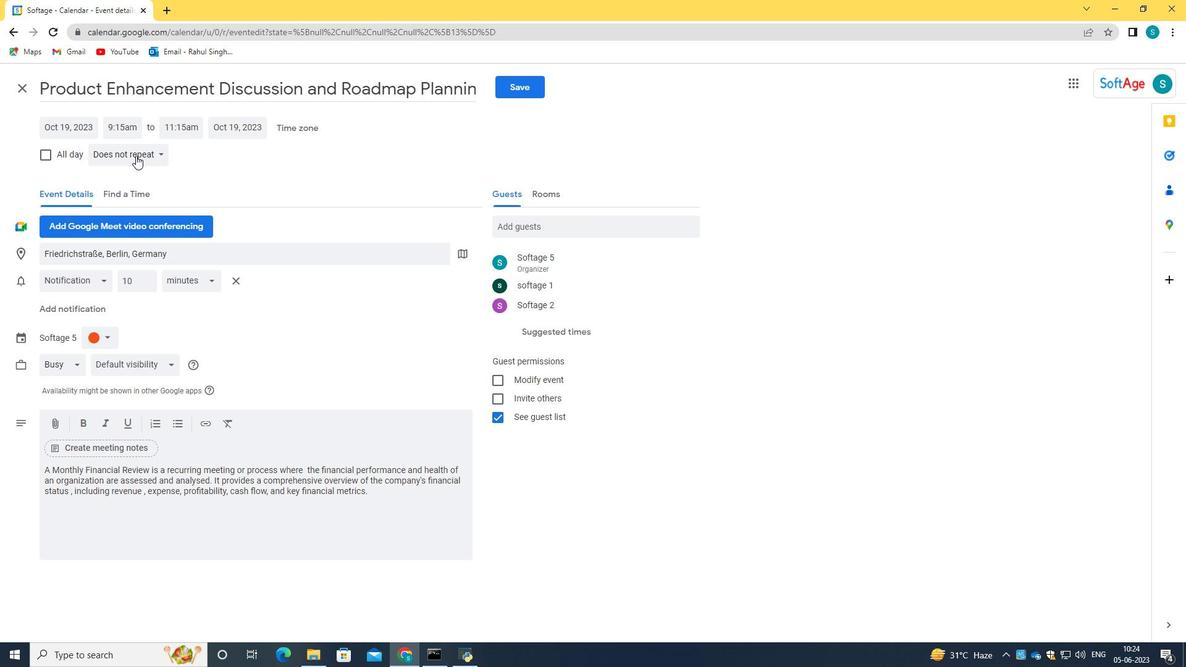 
Action: Mouse moved to (155, 293)
Screenshot: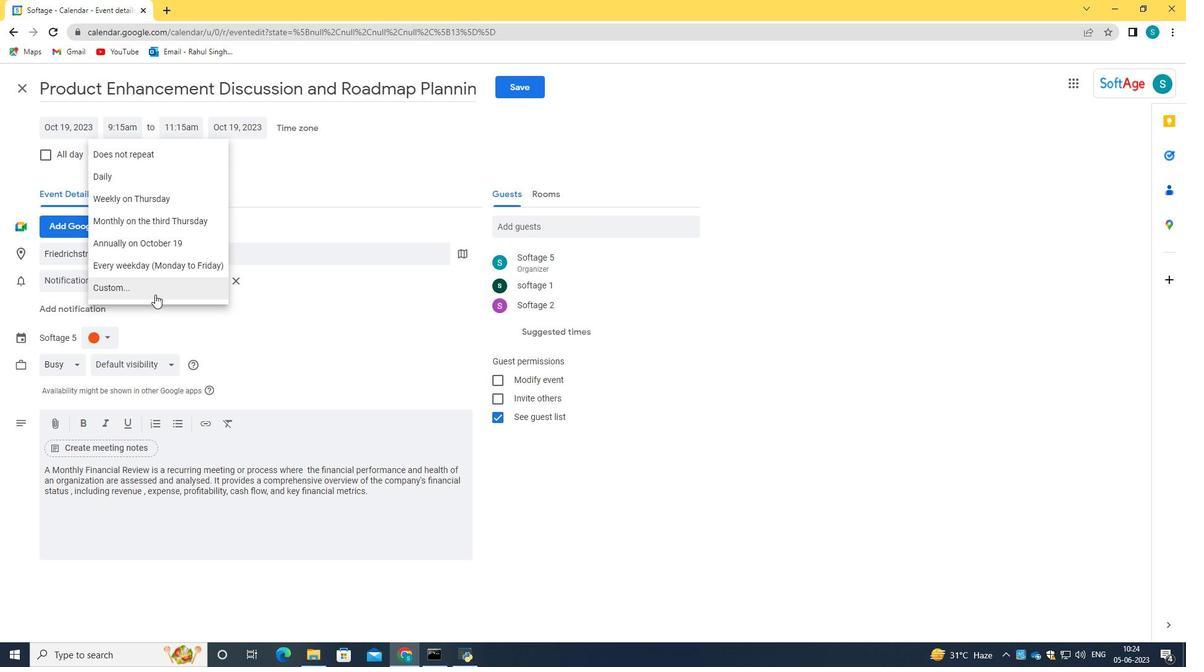 
Action: Mouse pressed left at (155, 293)
Screenshot: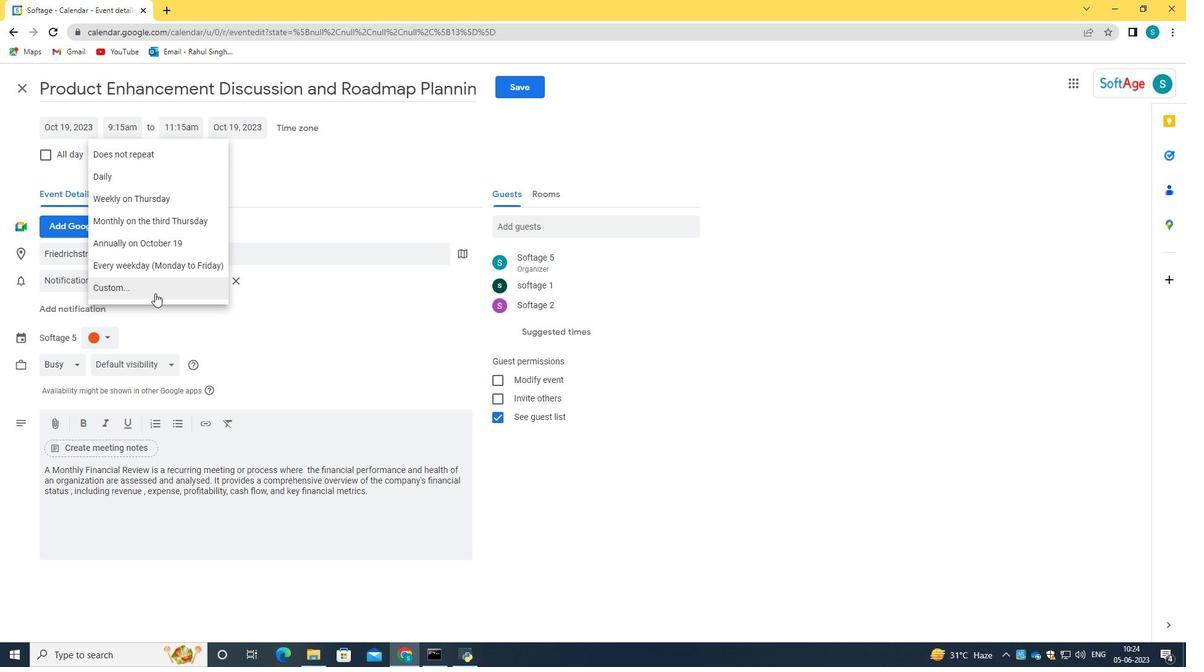 
Action: Mouse moved to (494, 326)
Screenshot: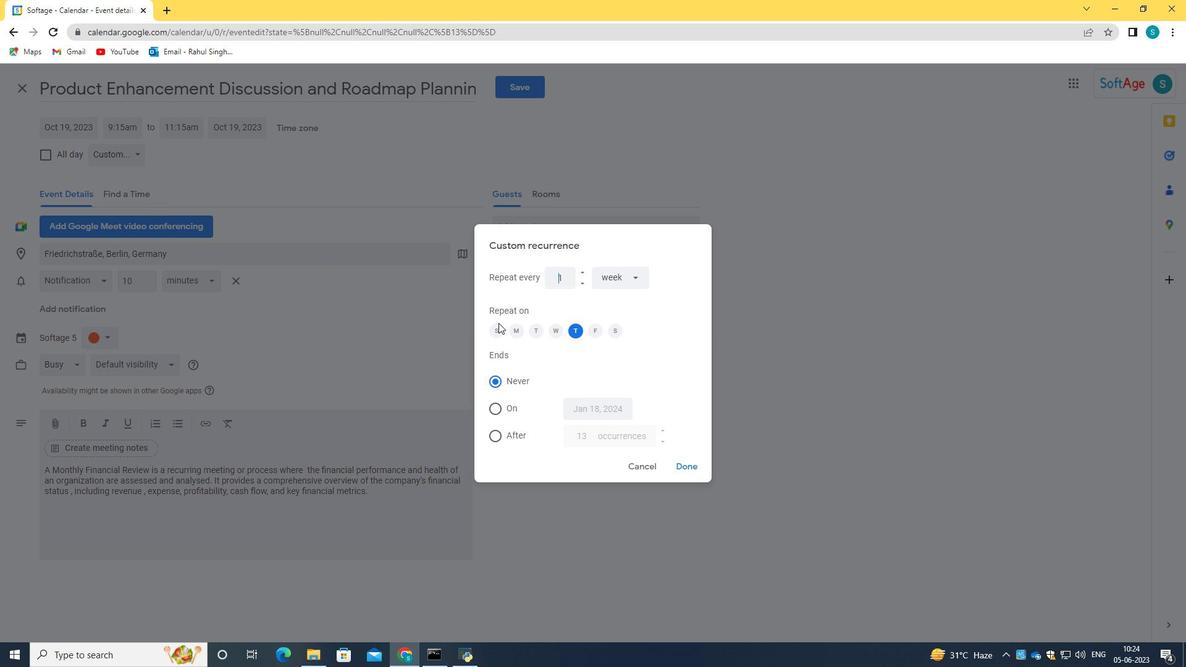 
Action: Mouse pressed left at (494, 326)
Screenshot: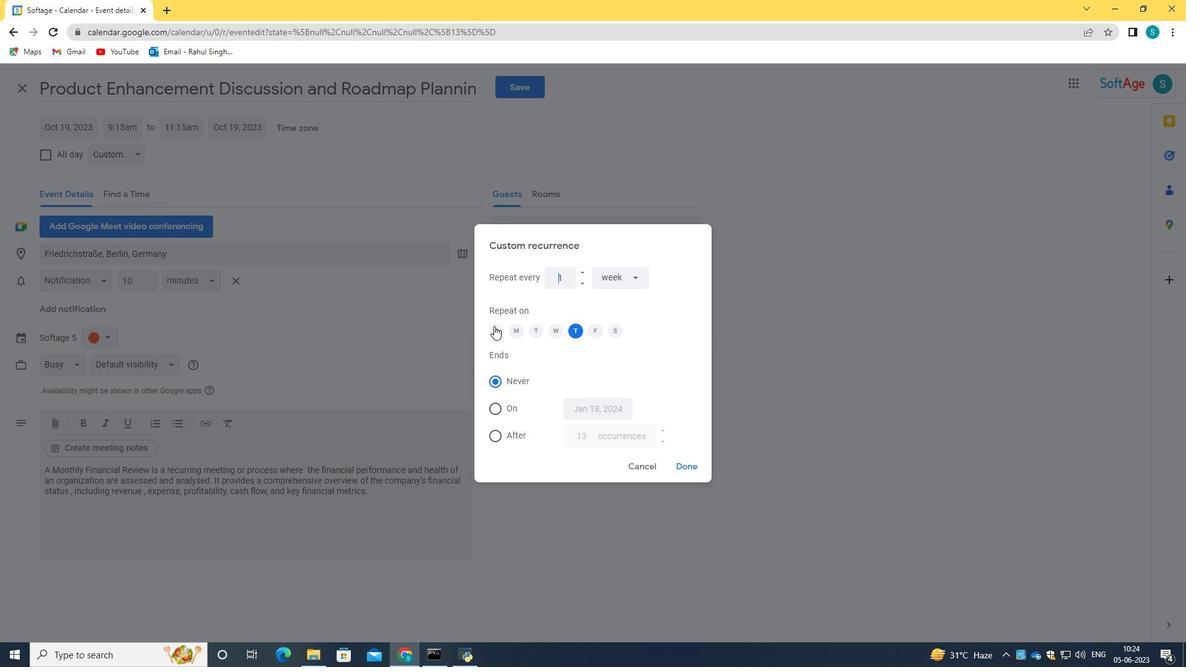 
Action: Mouse moved to (577, 332)
Screenshot: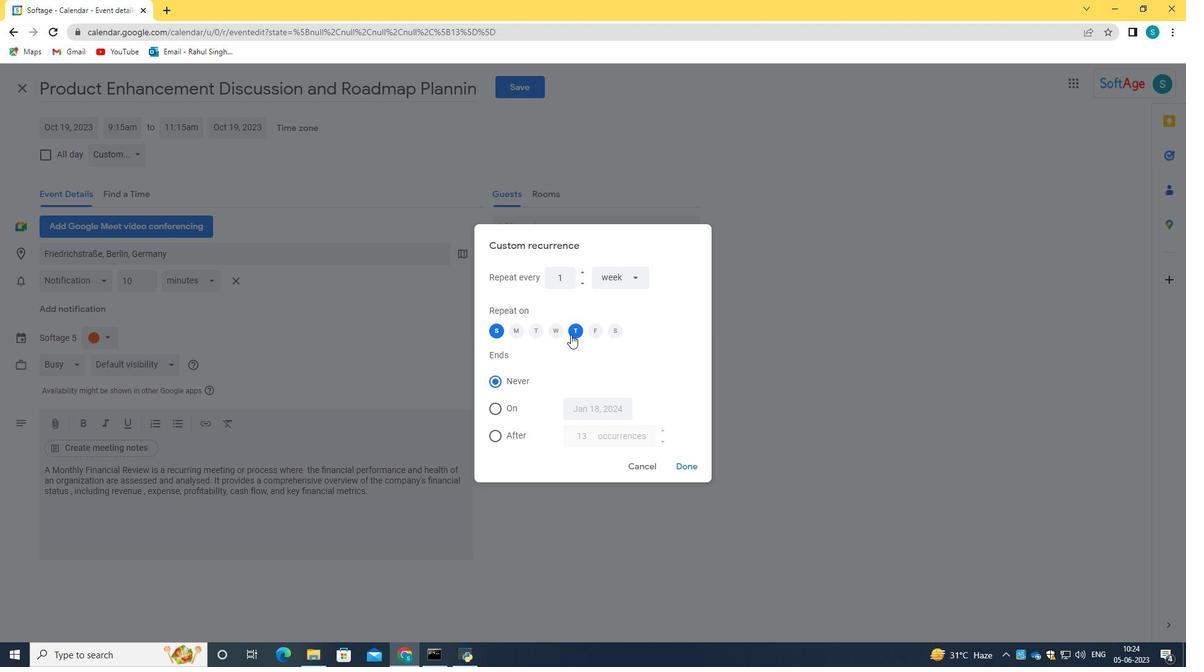 
Action: Mouse pressed left at (577, 332)
Screenshot: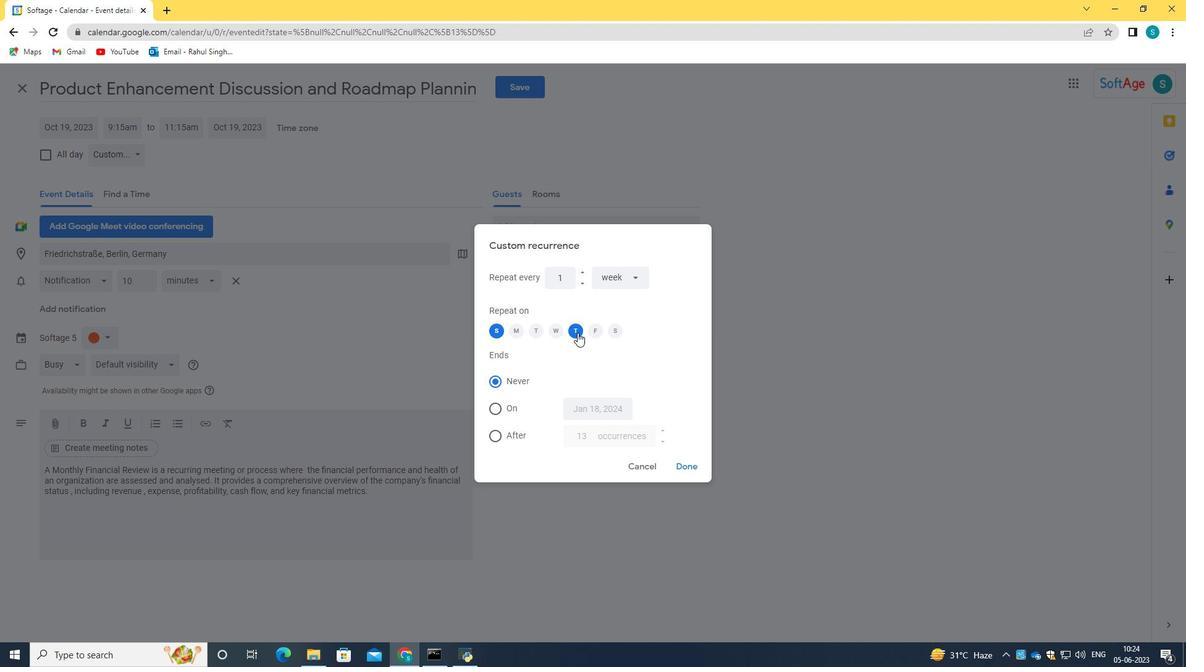 
Action: Mouse moved to (691, 464)
Screenshot: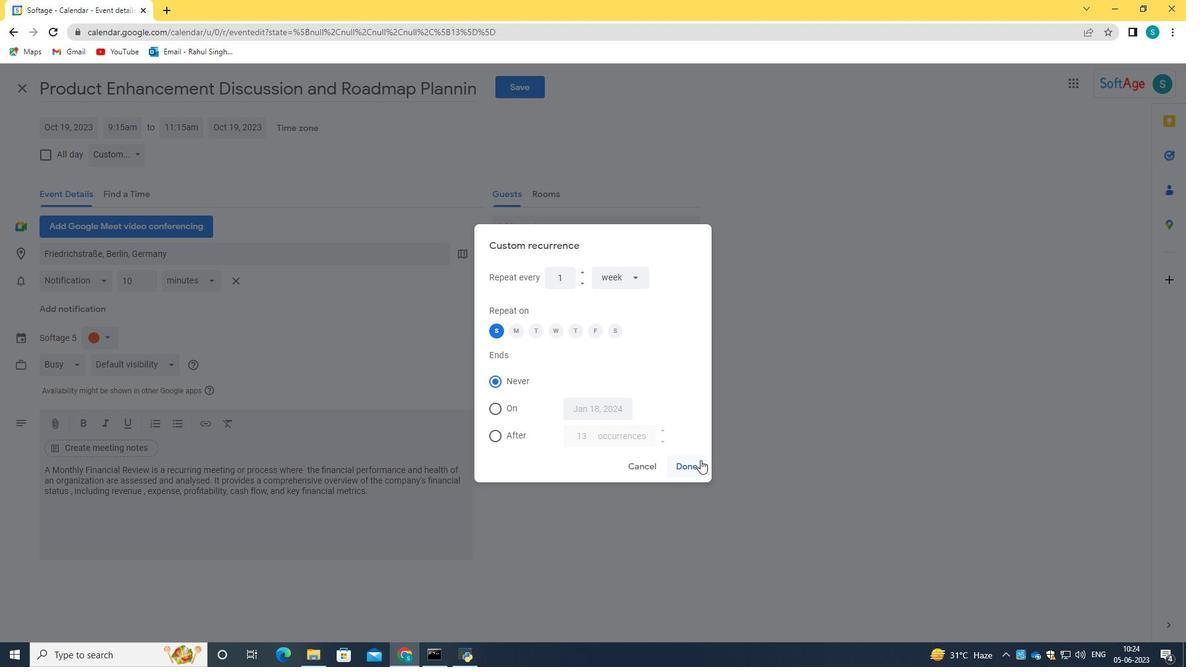 
Action: Mouse pressed left at (691, 464)
Screenshot: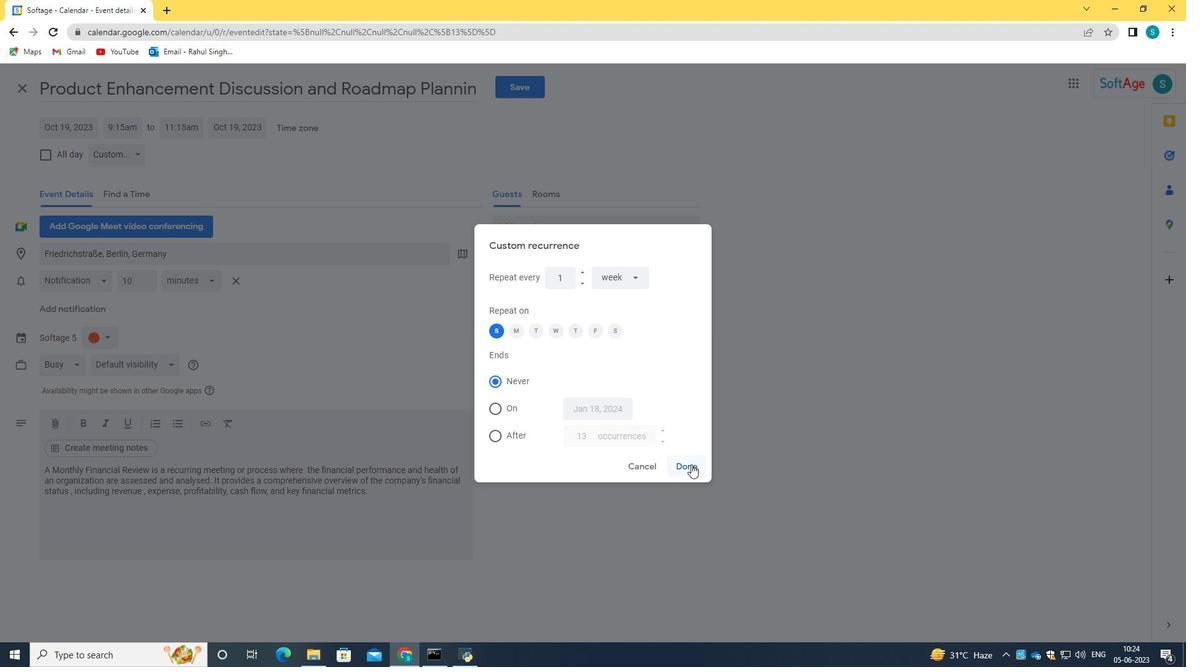 
Action: Mouse moved to (525, 90)
Screenshot: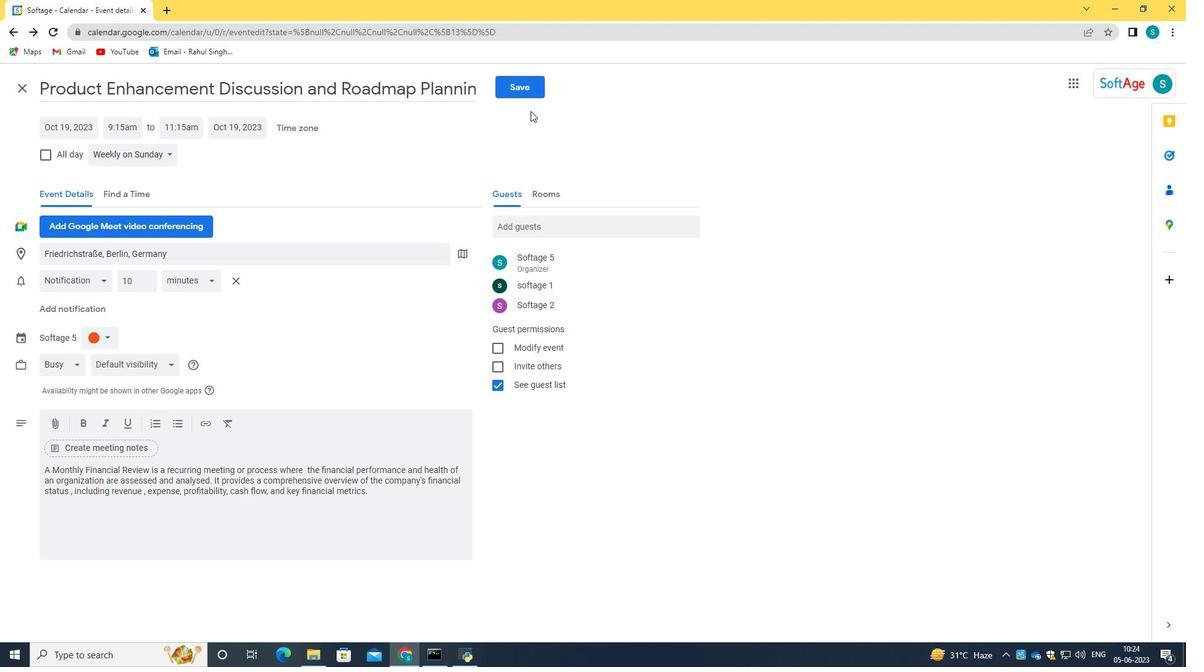 
Action: Mouse pressed left at (525, 90)
Screenshot: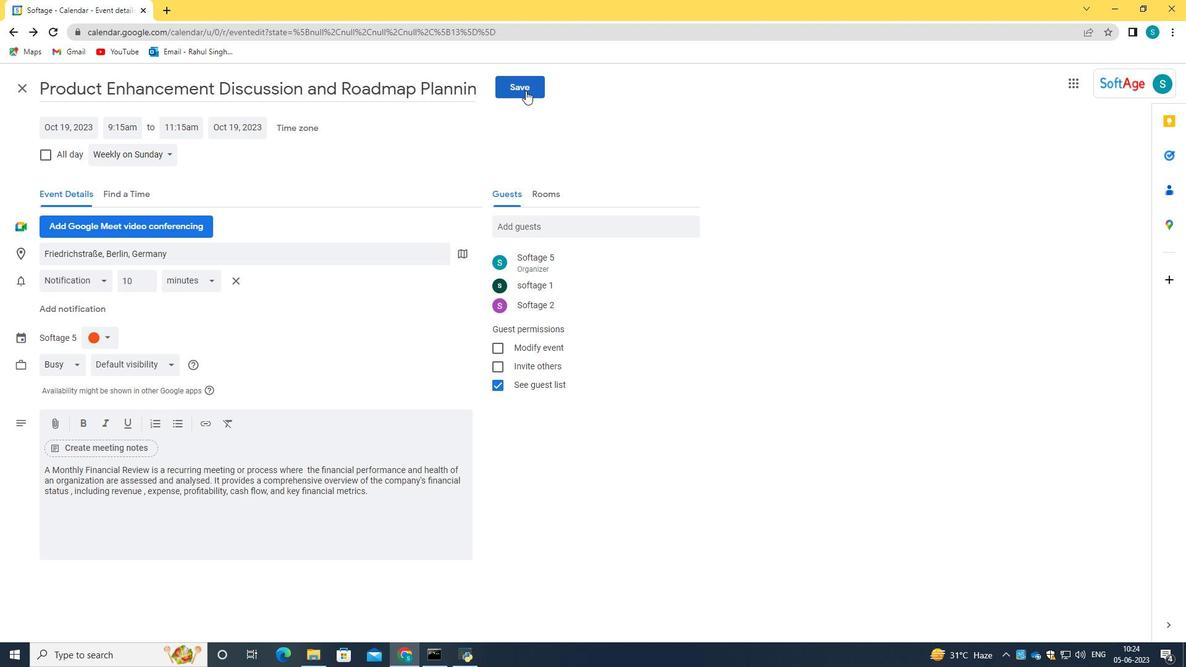 
Action: Mouse moved to (720, 386)
Screenshot: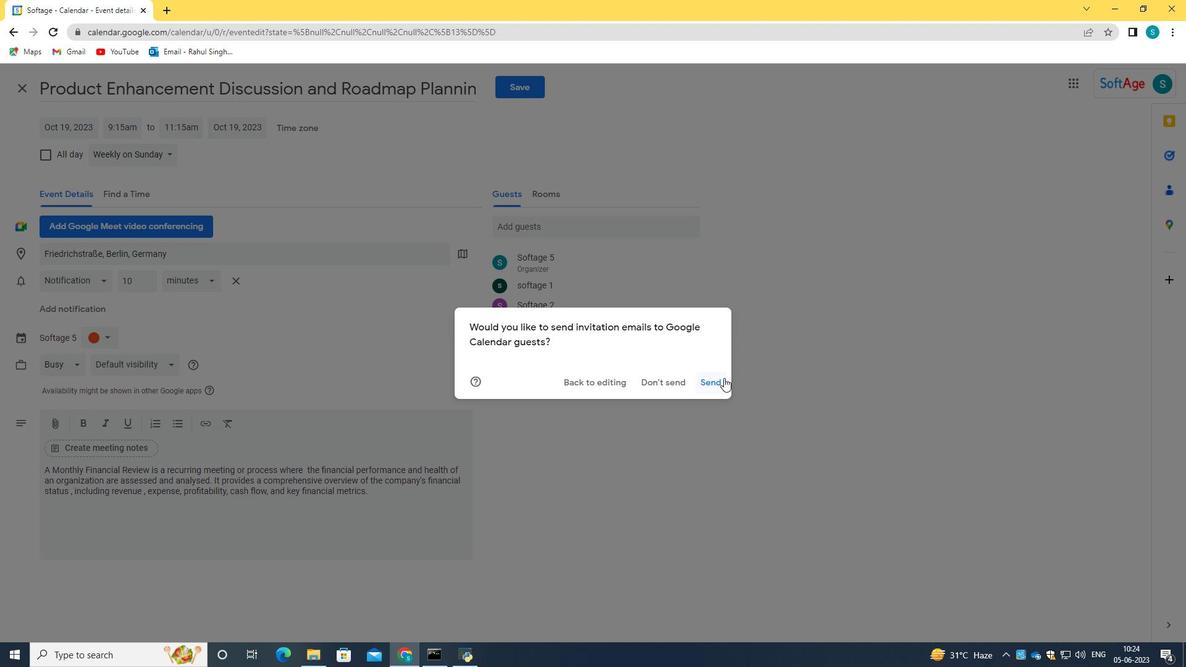 
Action: Mouse pressed left at (720, 386)
Screenshot: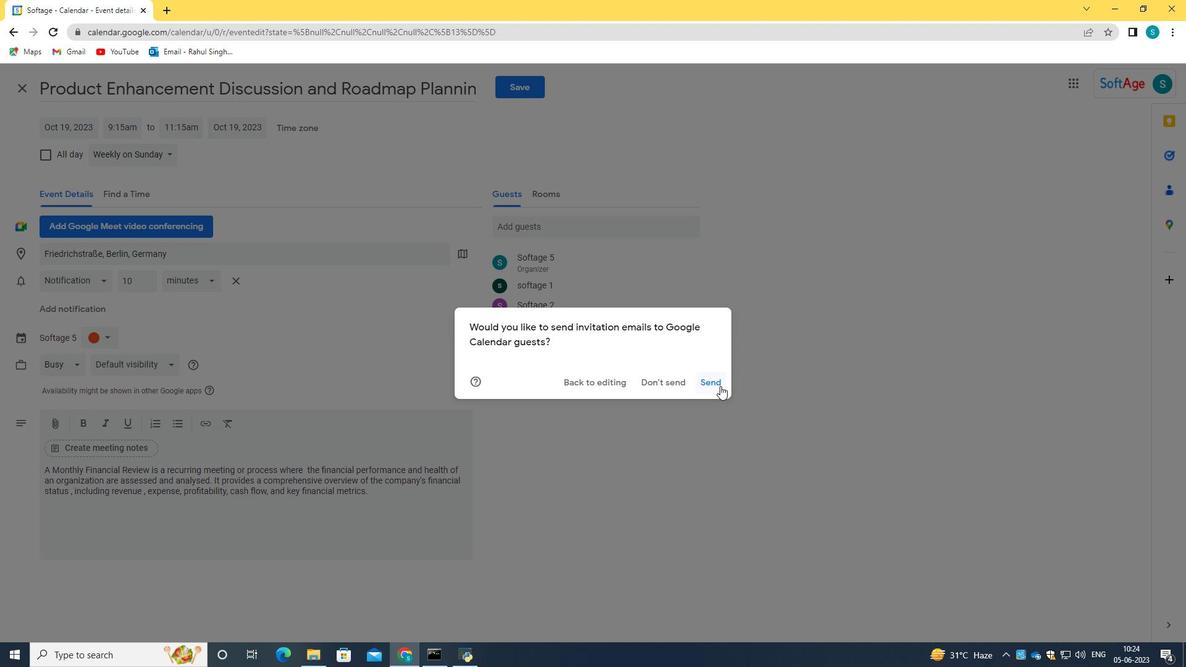 
